Task: Look for Airbnb properties in Yishui, China from 5th December, 2023 to 11th December, 2023 for 2 adults.2 bedrooms having 2 beds and 1 bathroom. Property type can be flat. Amenities needed are: washing machine. Booking option can be shelf check-in. Look for 3 properties as per requirement.
Action: Mouse moved to (489, 77)
Screenshot: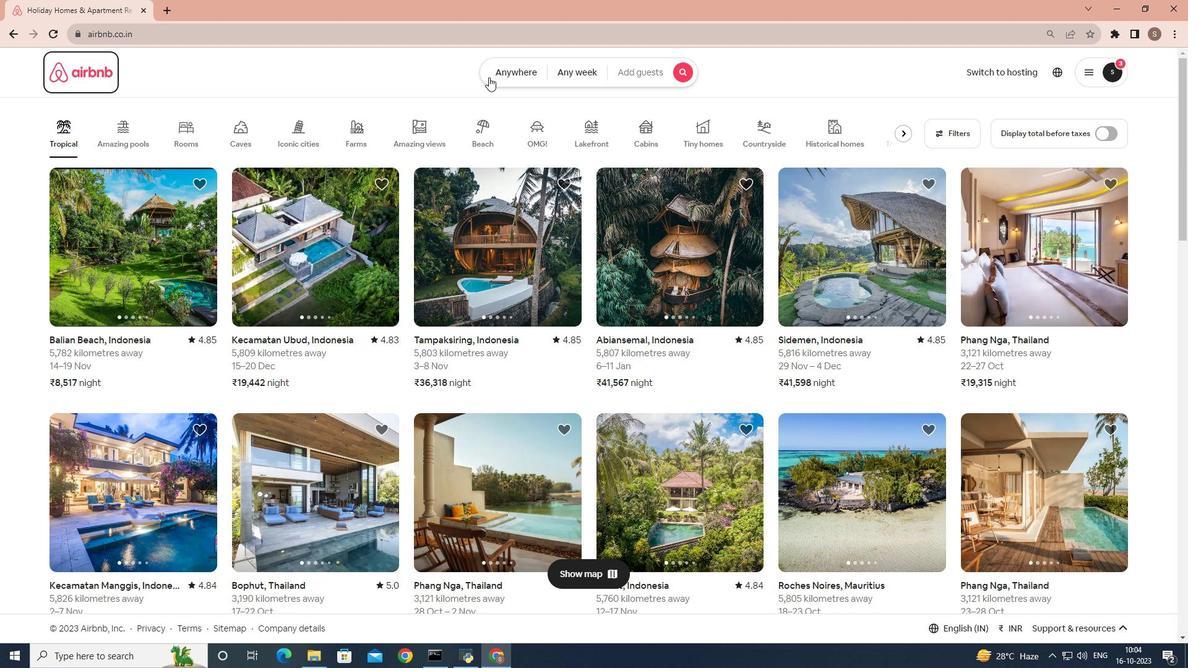 
Action: Mouse pressed left at (489, 77)
Screenshot: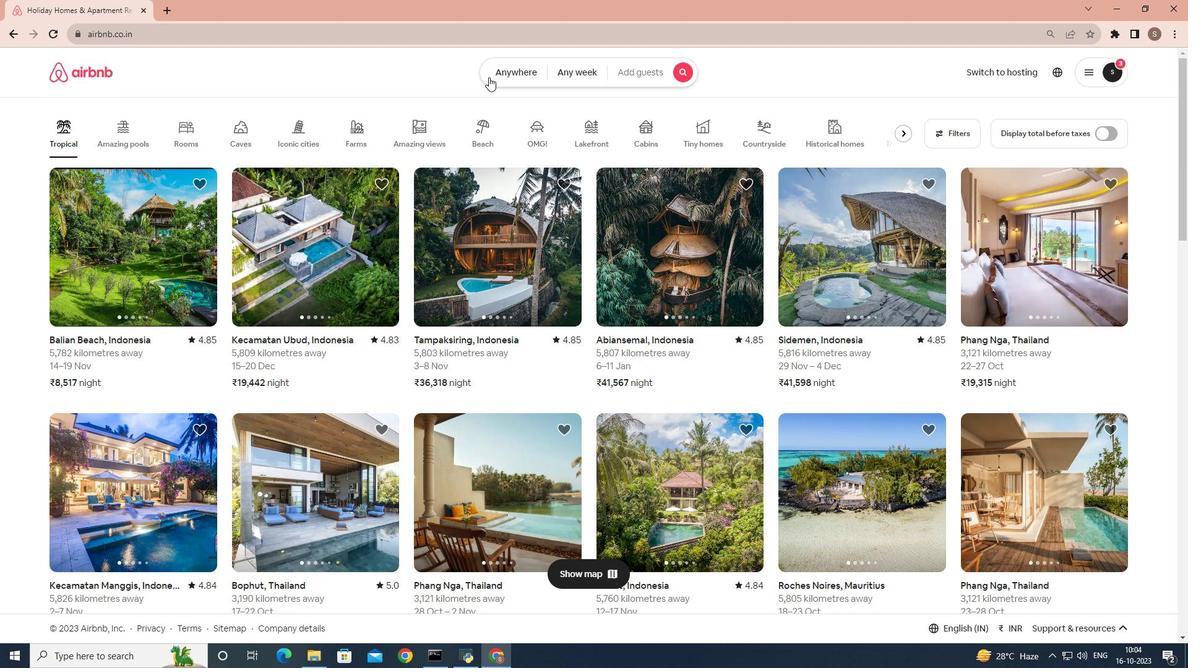 
Action: Mouse moved to (449, 115)
Screenshot: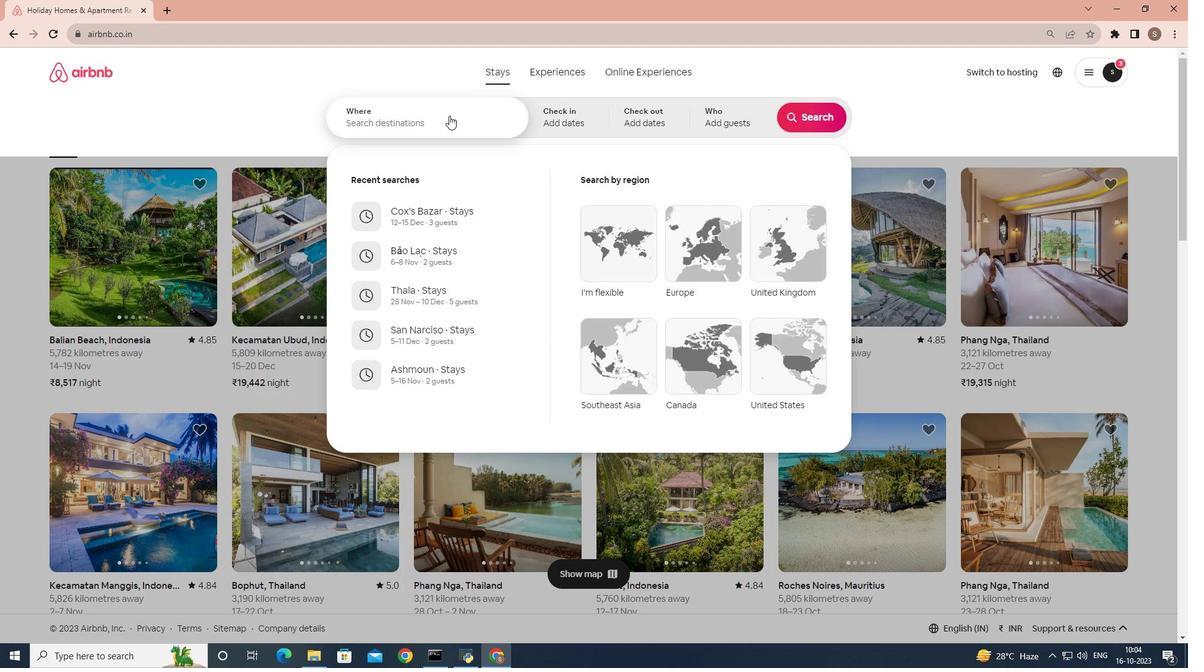 
Action: Mouse pressed left at (449, 115)
Screenshot: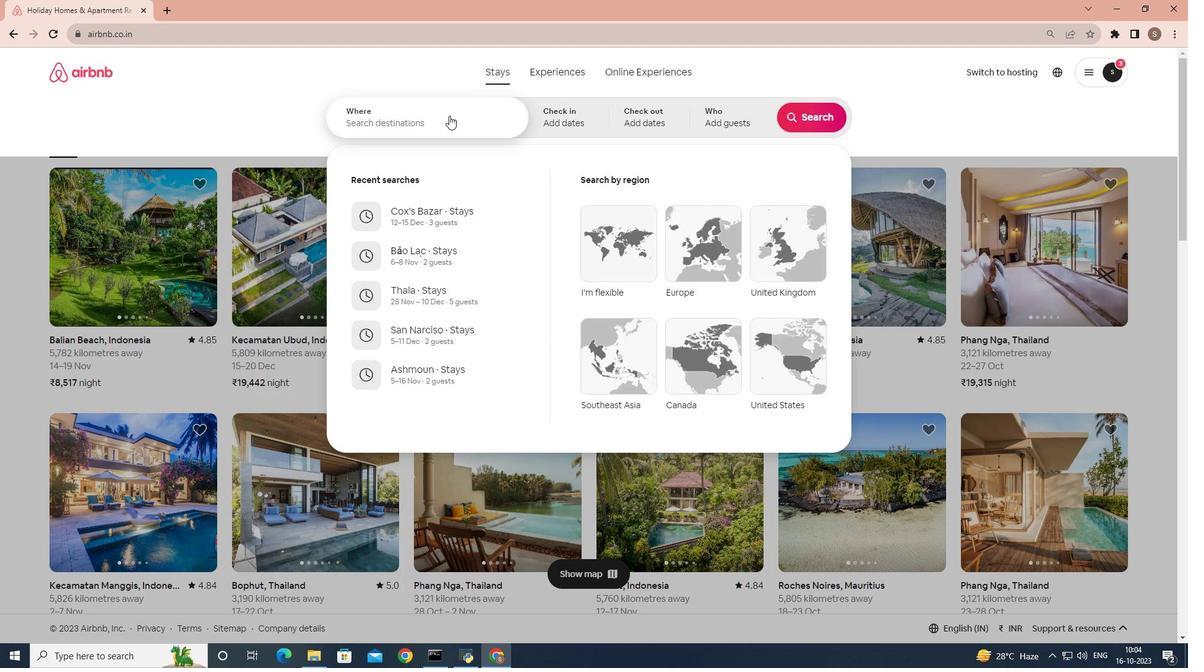 
Action: Mouse moved to (449, 115)
Screenshot: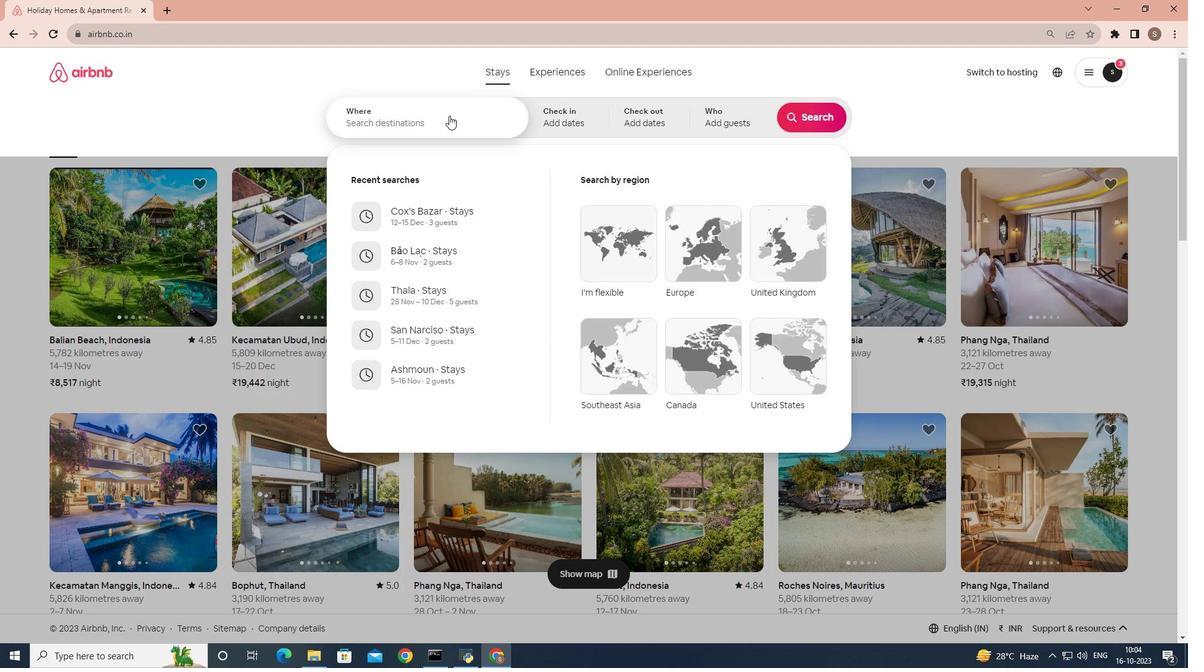 
Action: Key pressed <Key.shift>Yishui,<Key.space><Key.shift>China
Screenshot: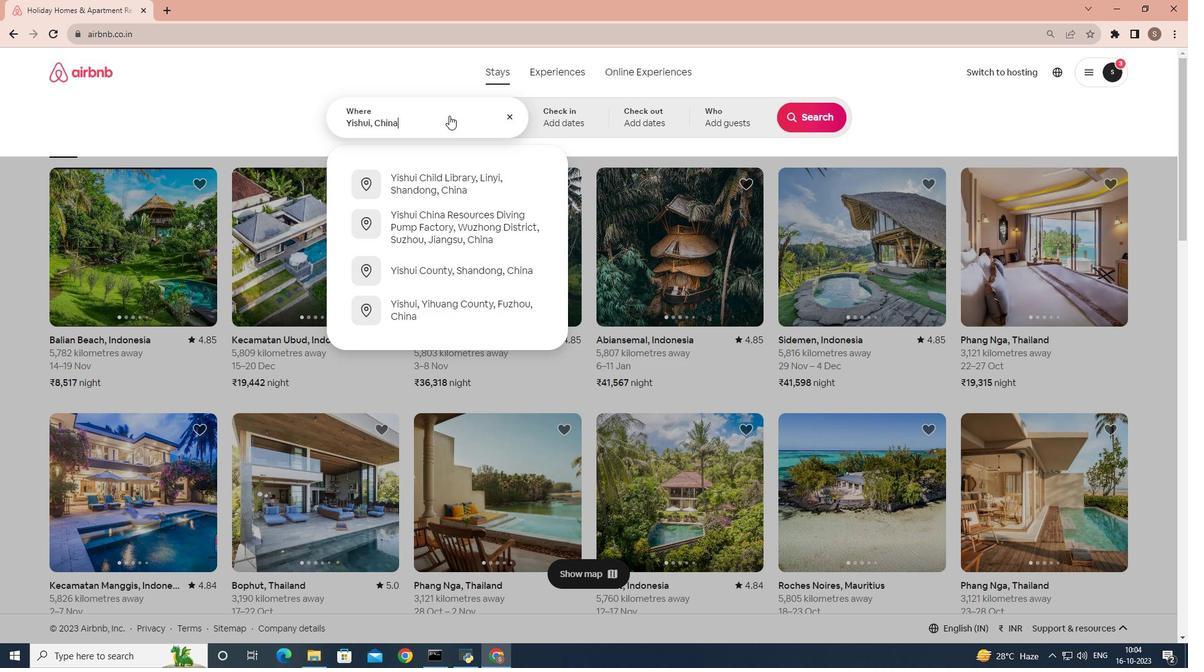 
Action: Mouse moved to (575, 126)
Screenshot: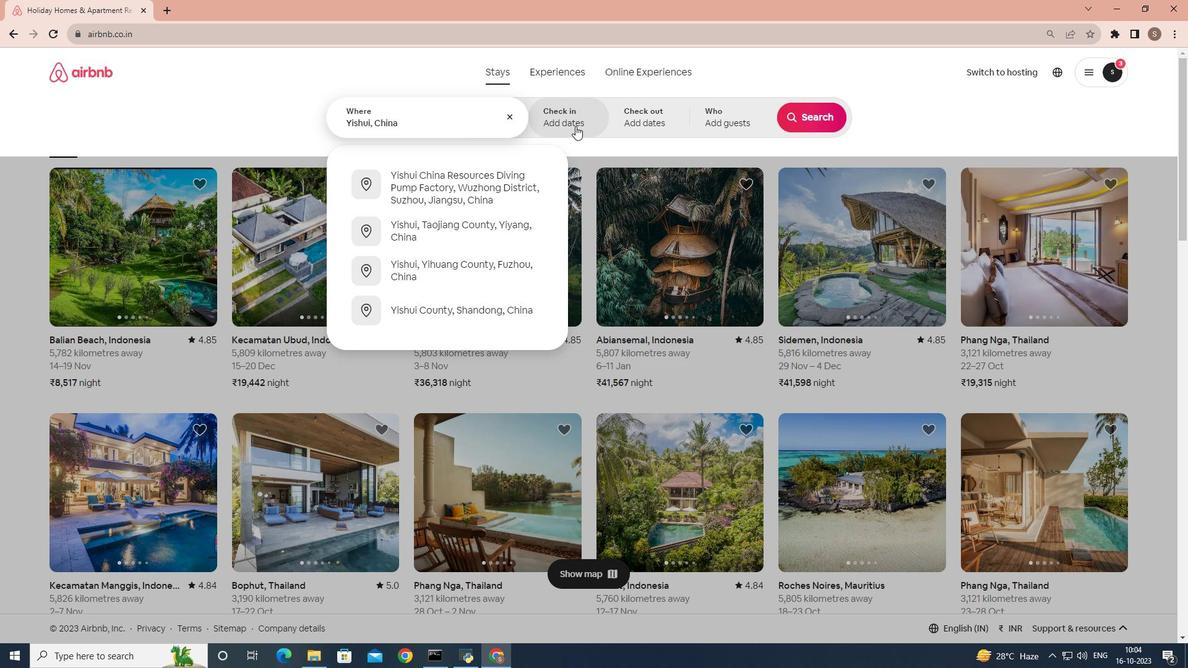 
Action: Mouse pressed left at (575, 126)
Screenshot: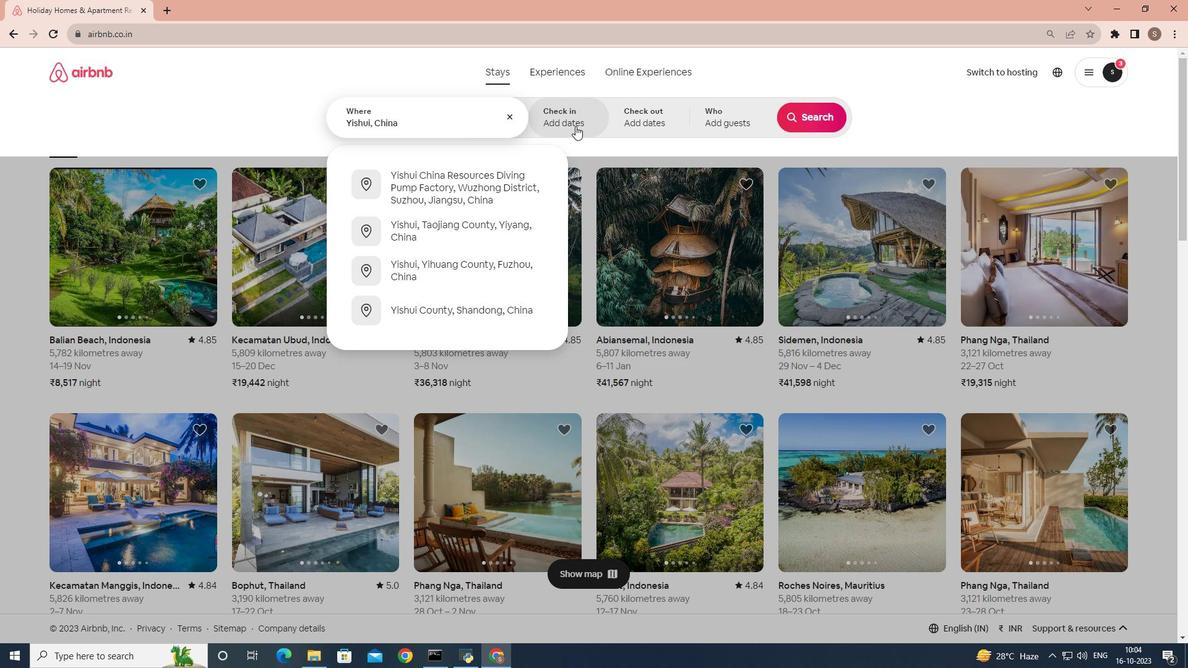 
Action: Mouse moved to (816, 214)
Screenshot: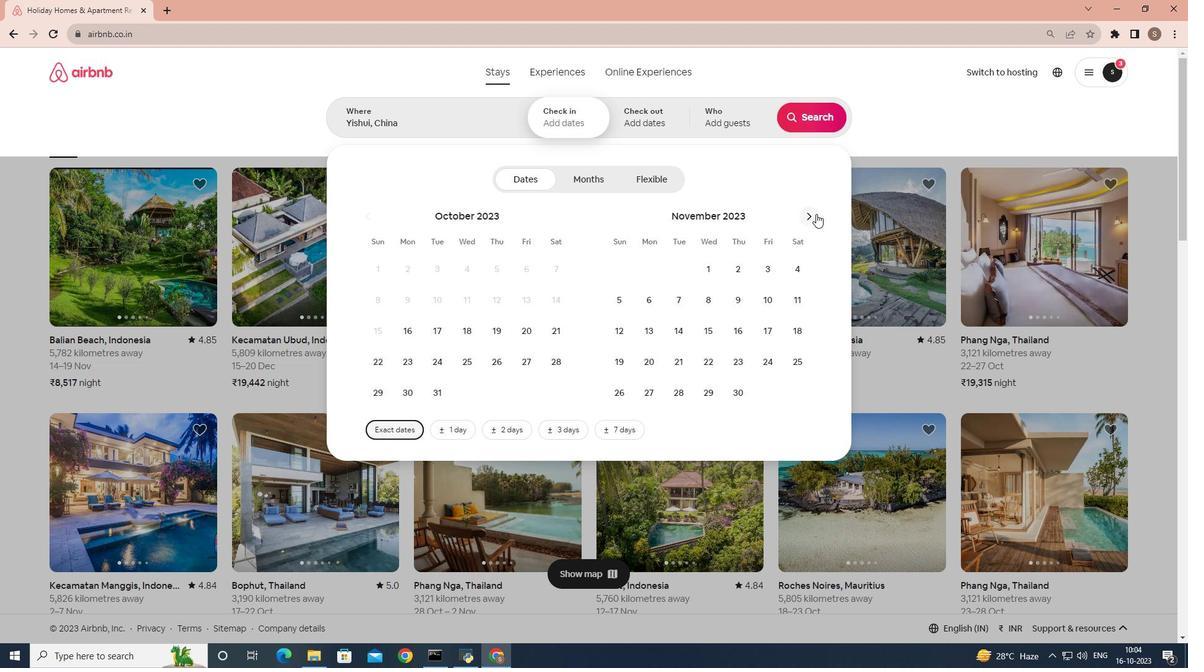 
Action: Mouse pressed left at (816, 214)
Screenshot: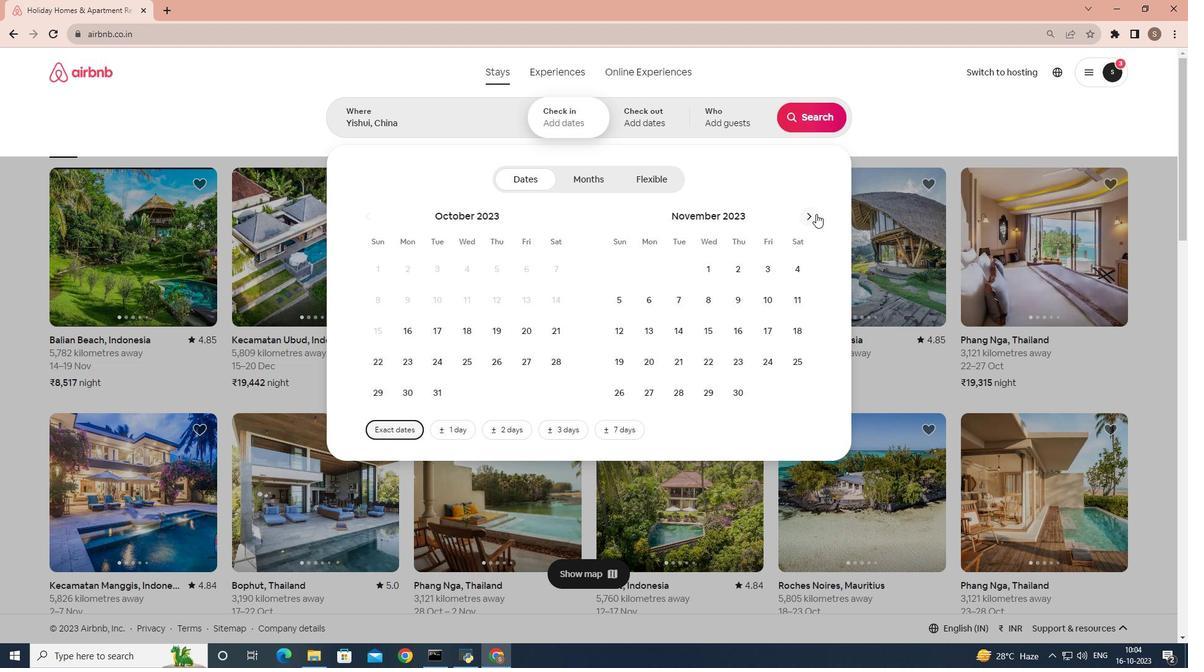 
Action: Mouse moved to (690, 297)
Screenshot: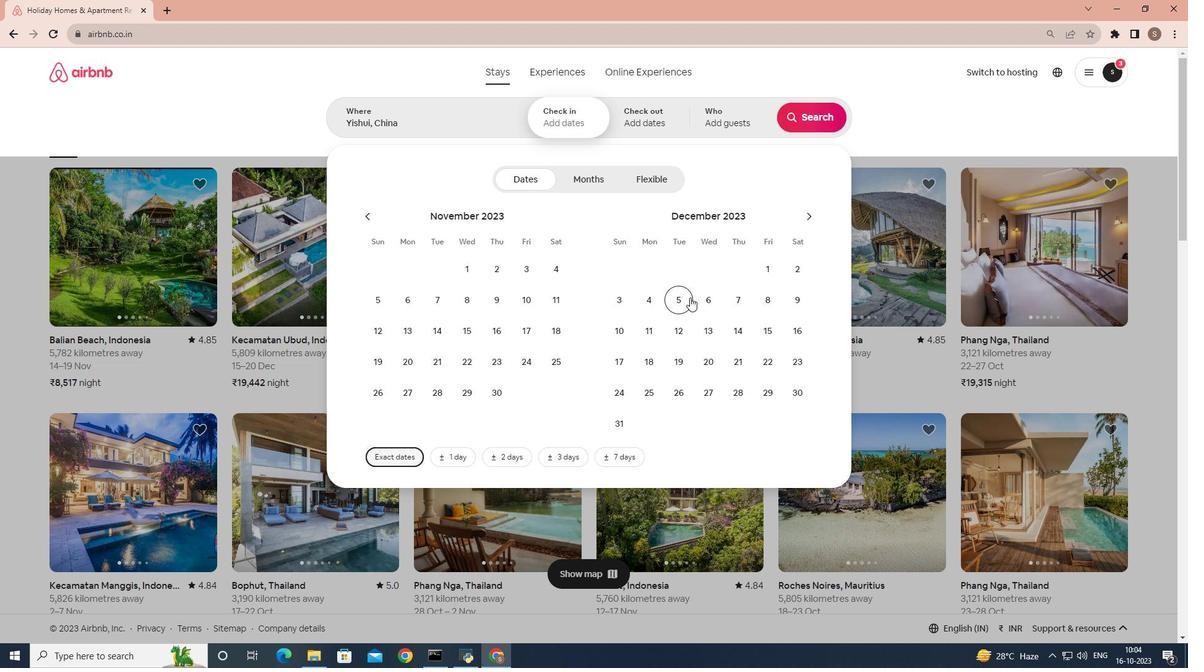 
Action: Mouse pressed left at (690, 297)
Screenshot: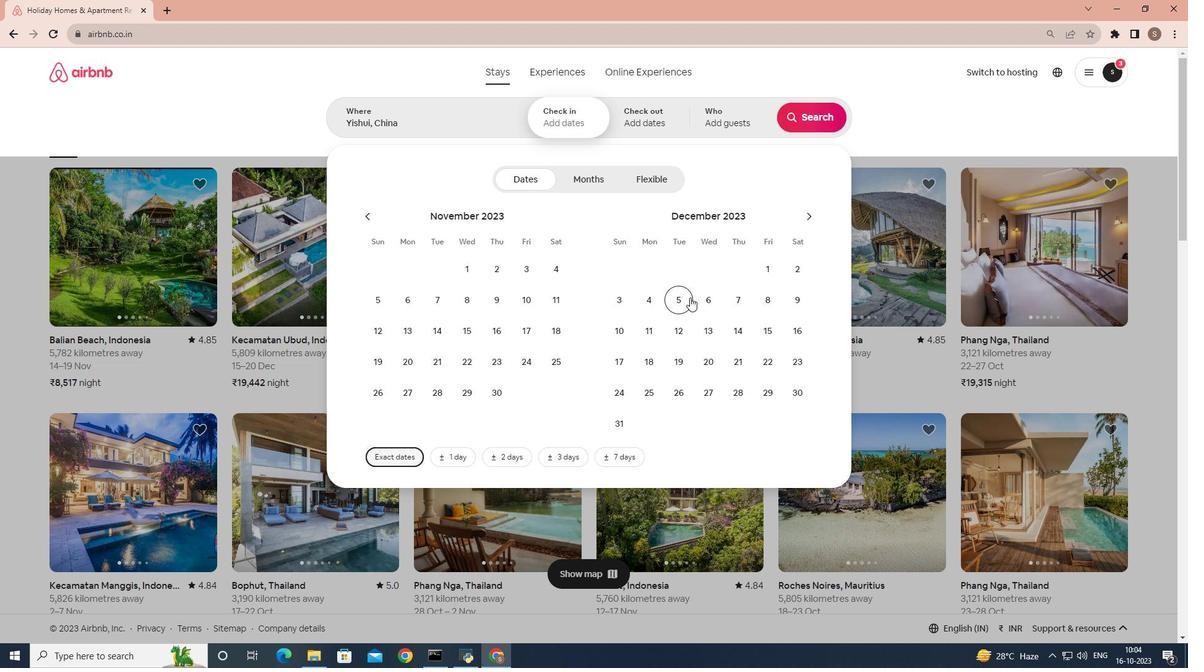 
Action: Mouse moved to (648, 333)
Screenshot: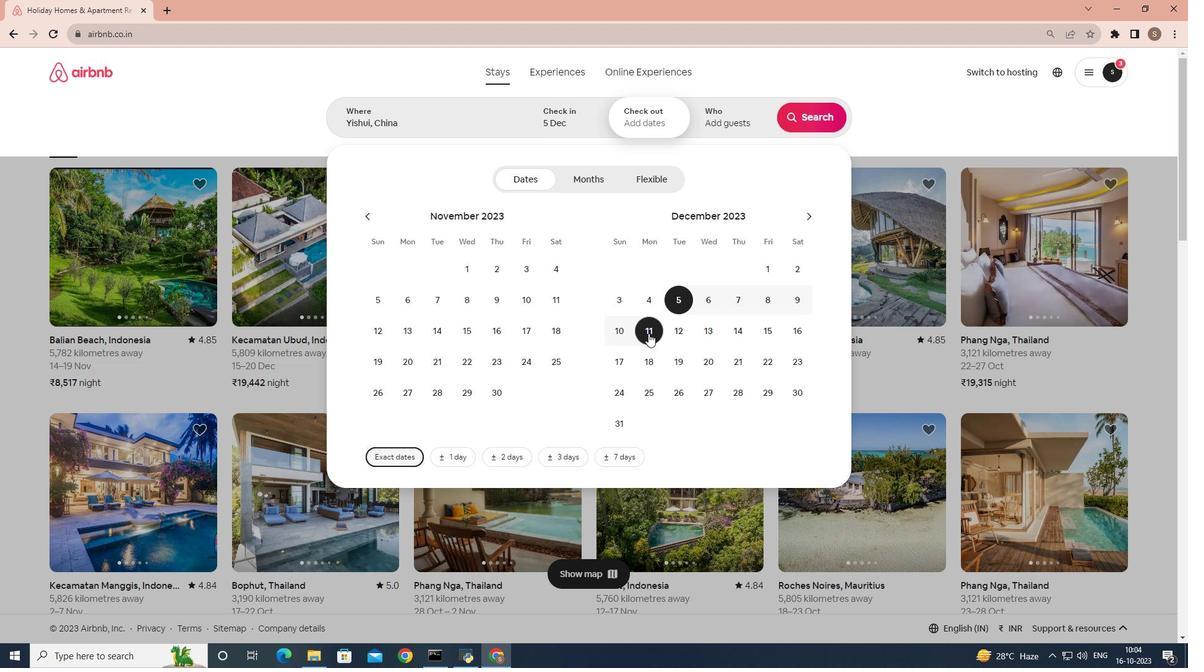 
Action: Mouse pressed left at (648, 333)
Screenshot: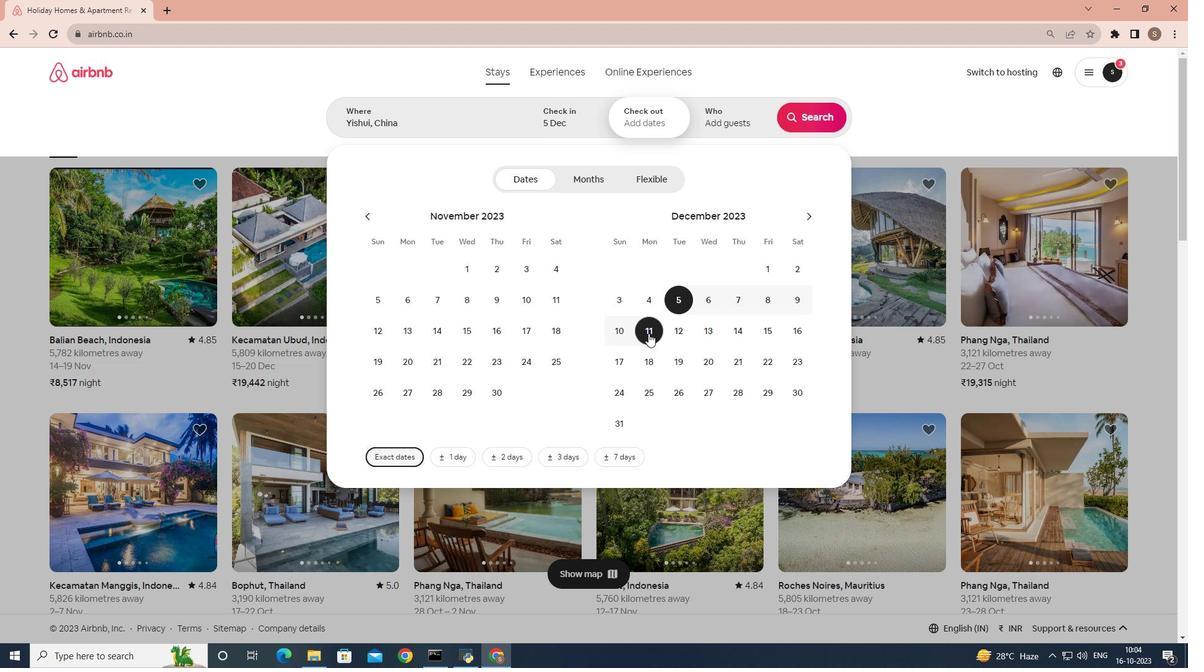 
Action: Mouse moved to (726, 105)
Screenshot: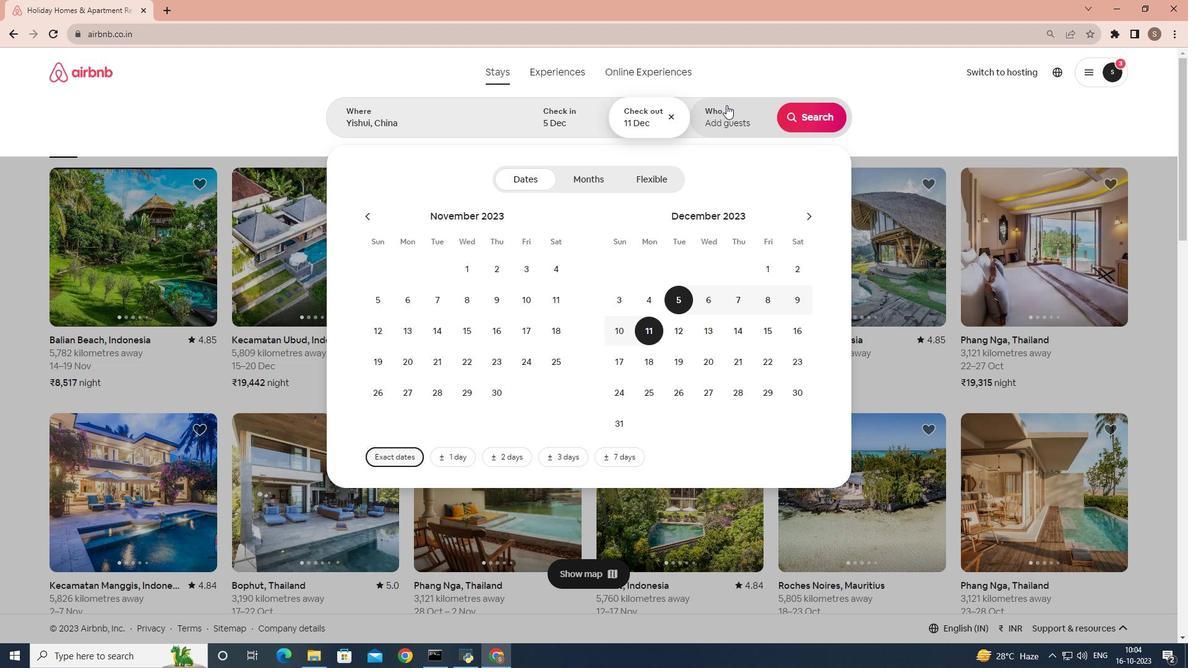 
Action: Mouse pressed left at (726, 105)
Screenshot: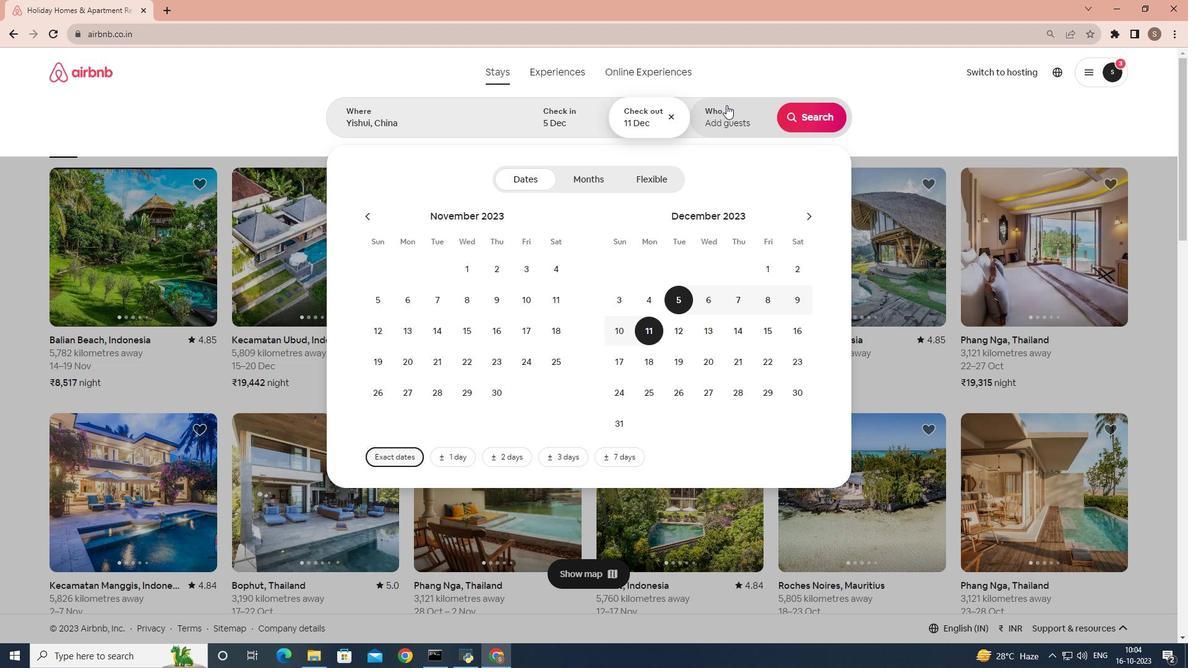 
Action: Mouse moved to (812, 183)
Screenshot: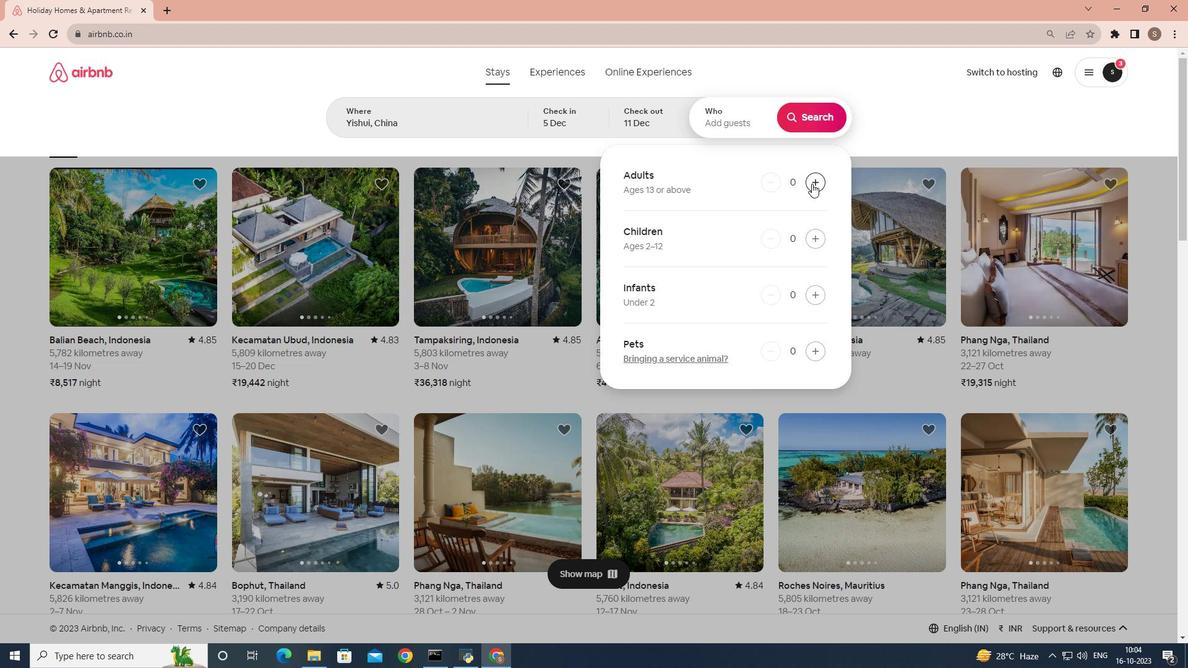 
Action: Mouse pressed left at (812, 183)
Screenshot: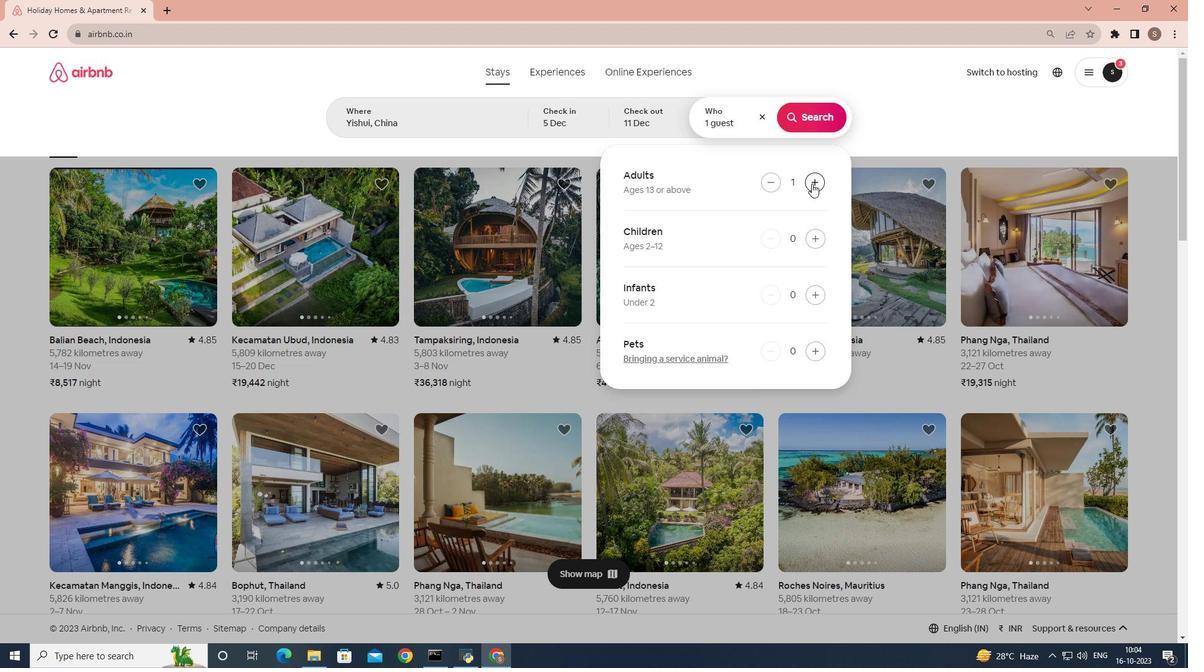 
Action: Mouse pressed left at (812, 183)
Screenshot: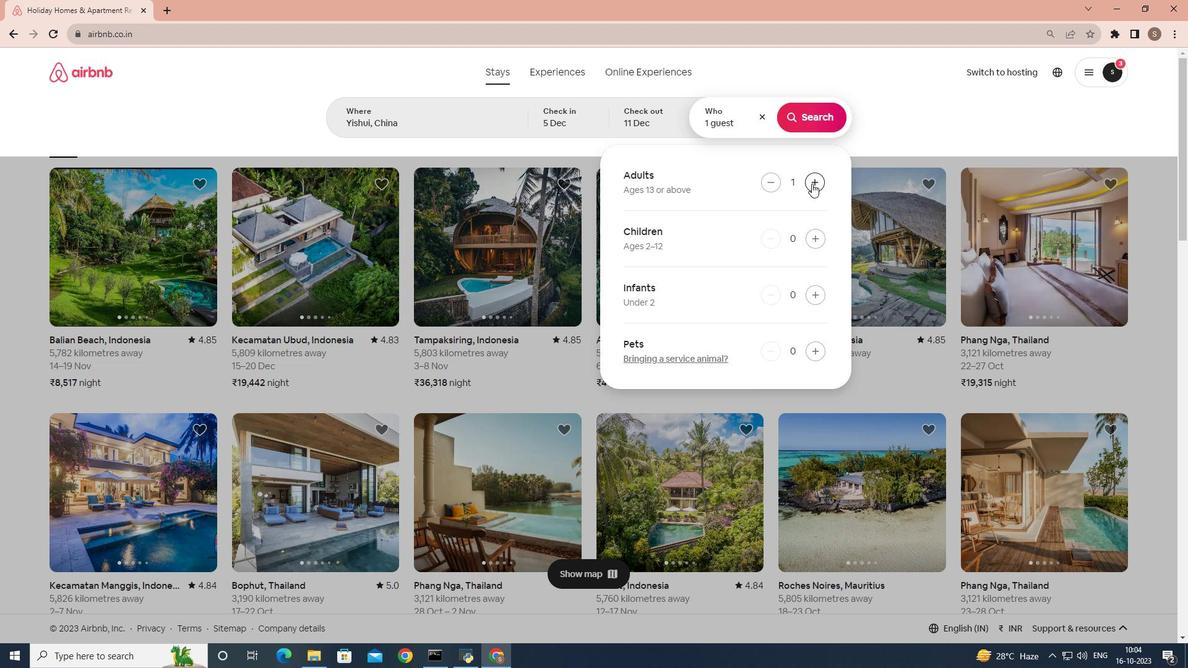 
Action: Mouse moved to (819, 120)
Screenshot: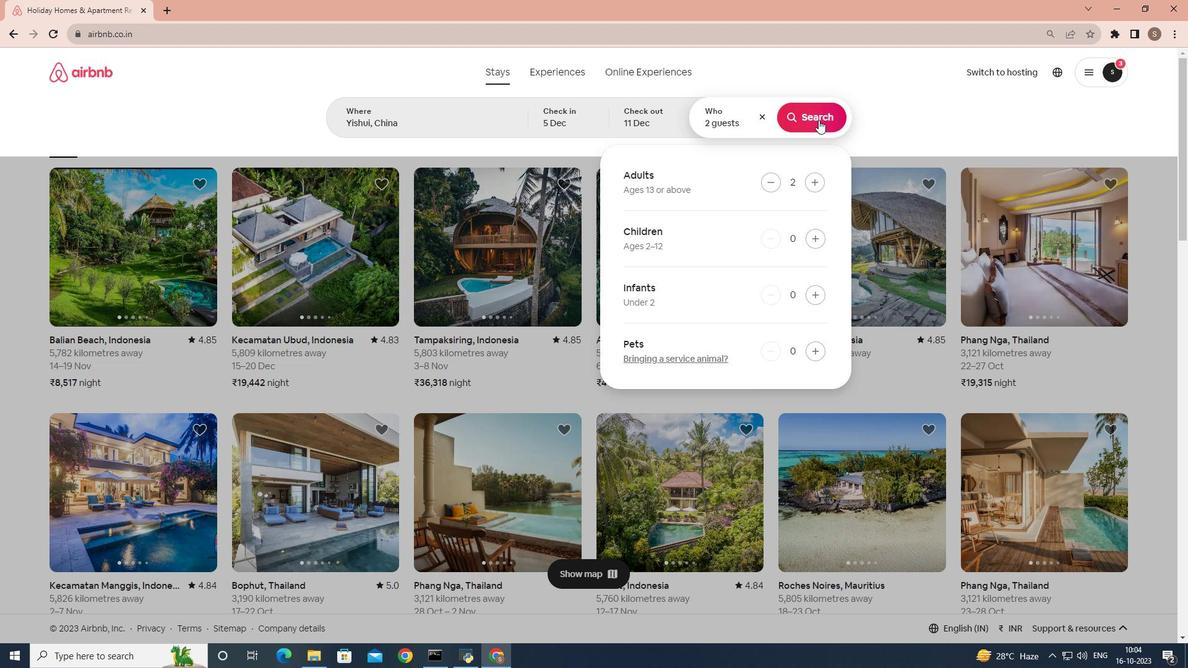 
Action: Mouse pressed left at (819, 120)
Screenshot: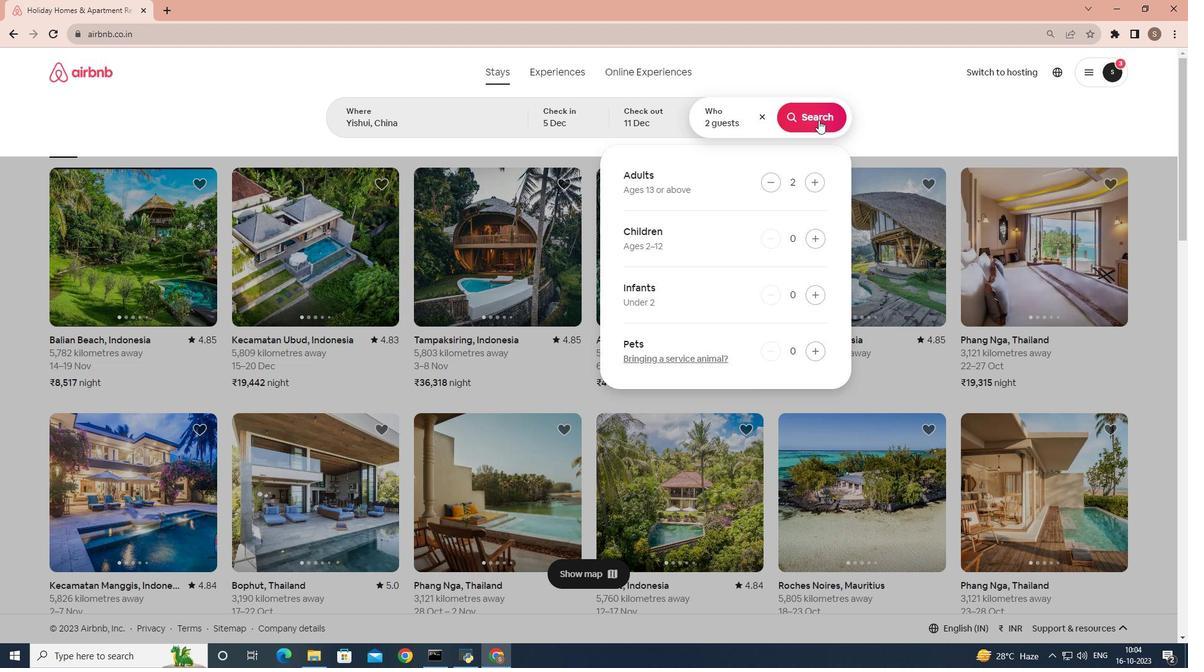 
Action: Mouse moved to (986, 121)
Screenshot: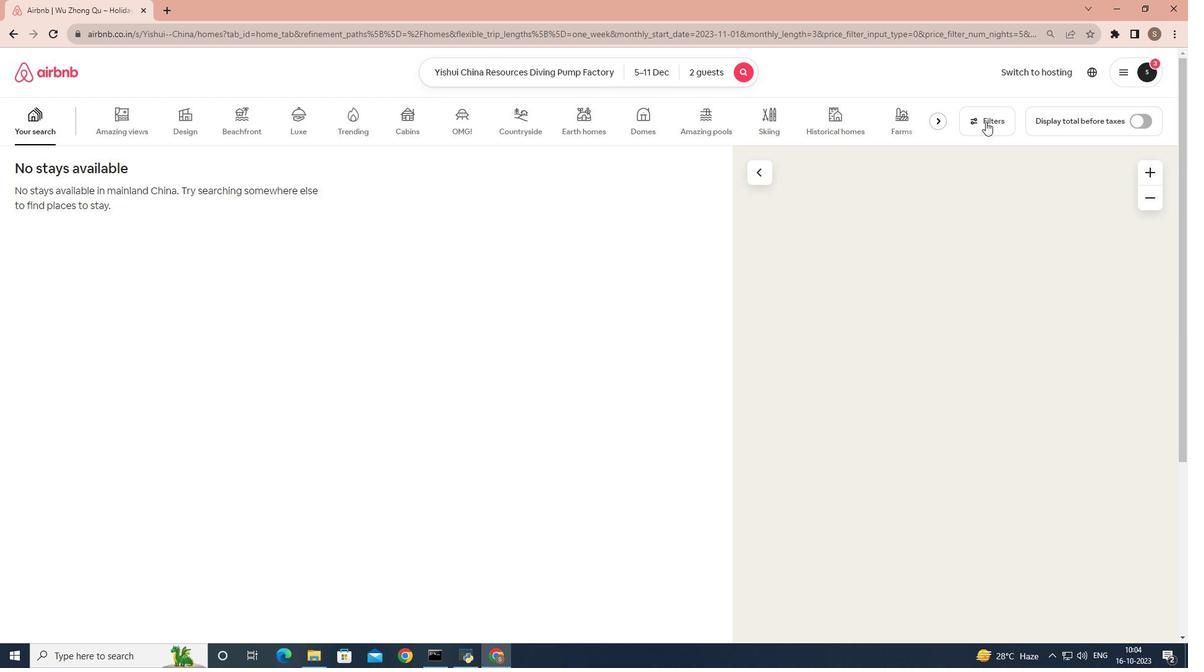
Action: Mouse pressed left at (986, 121)
Screenshot: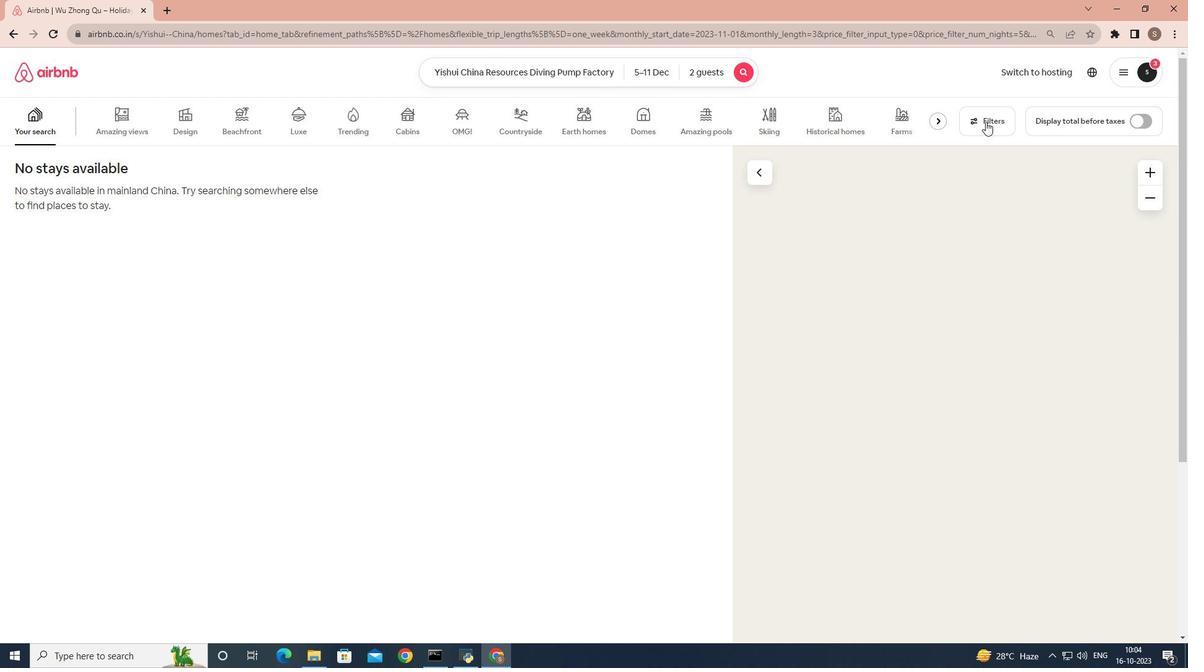 
Action: Mouse moved to (631, 336)
Screenshot: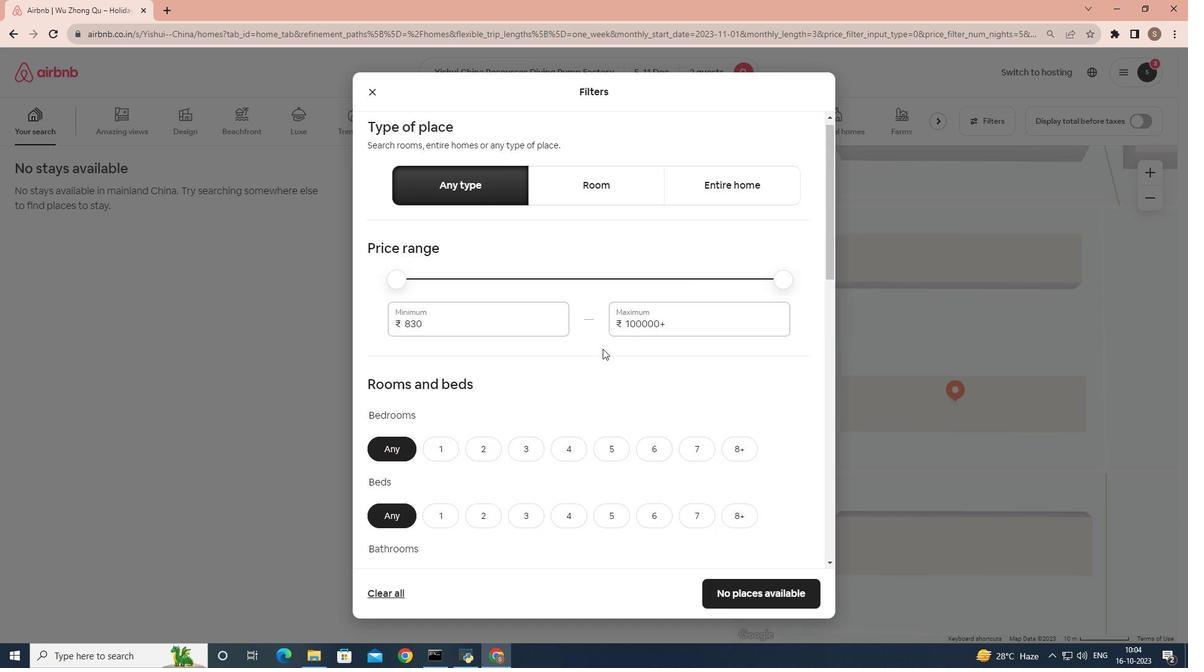 
Action: Mouse scrolled (631, 336) with delta (0, 0)
Screenshot: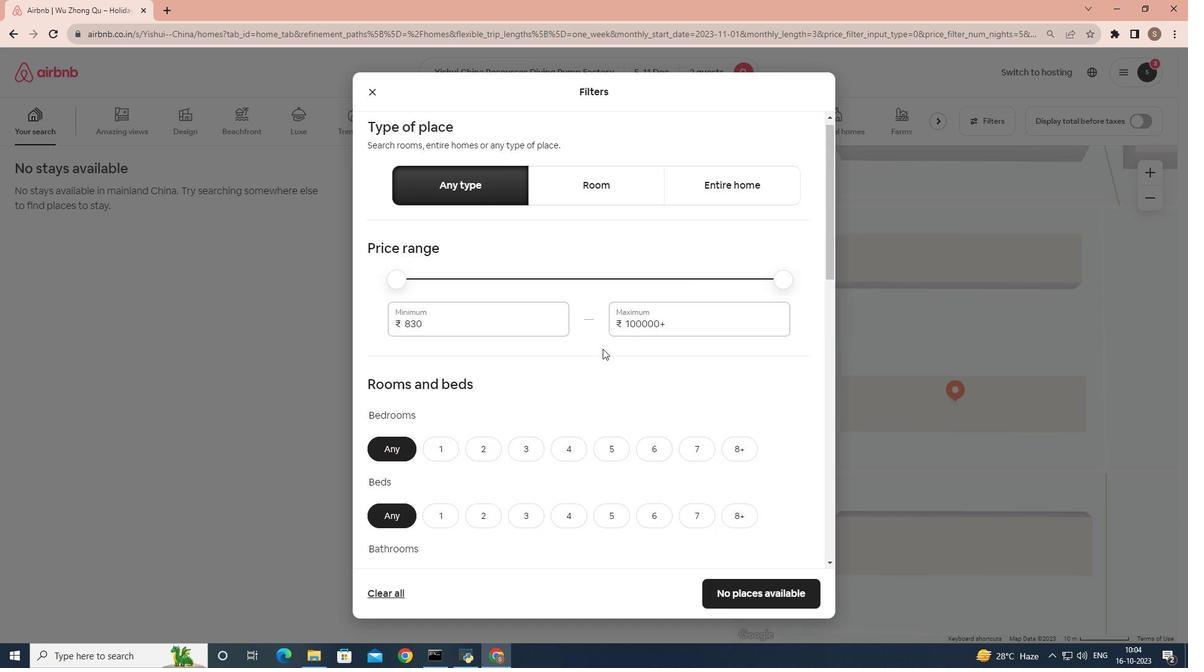 
Action: Mouse moved to (603, 349)
Screenshot: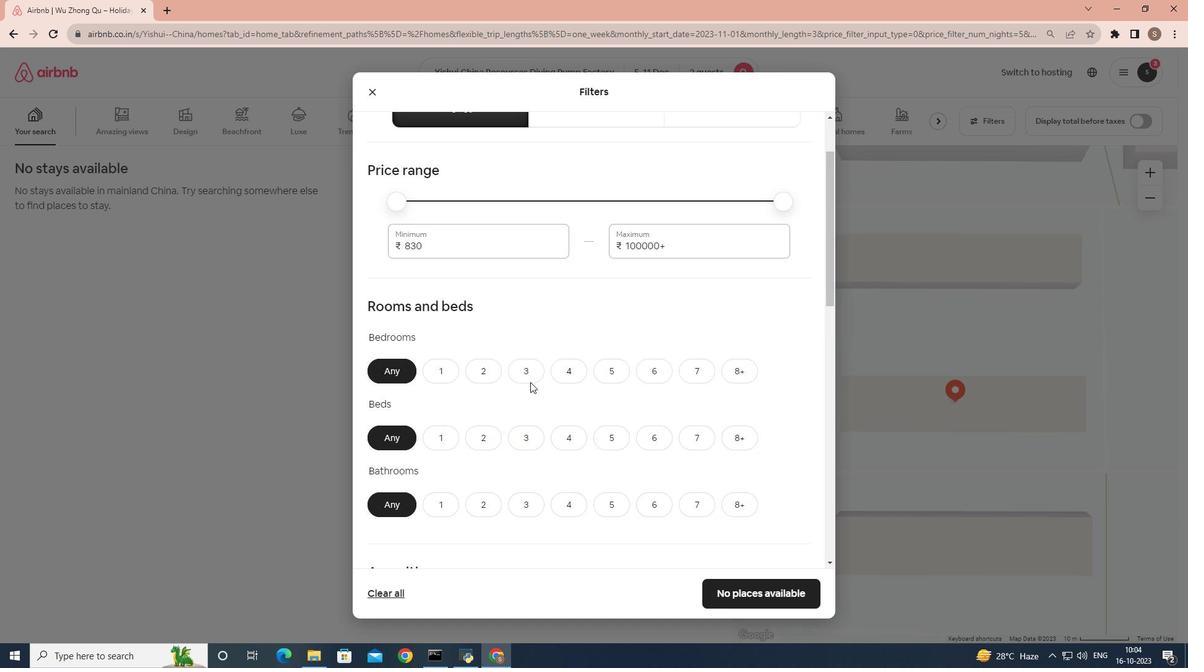 
Action: Mouse scrolled (603, 348) with delta (0, 0)
Screenshot: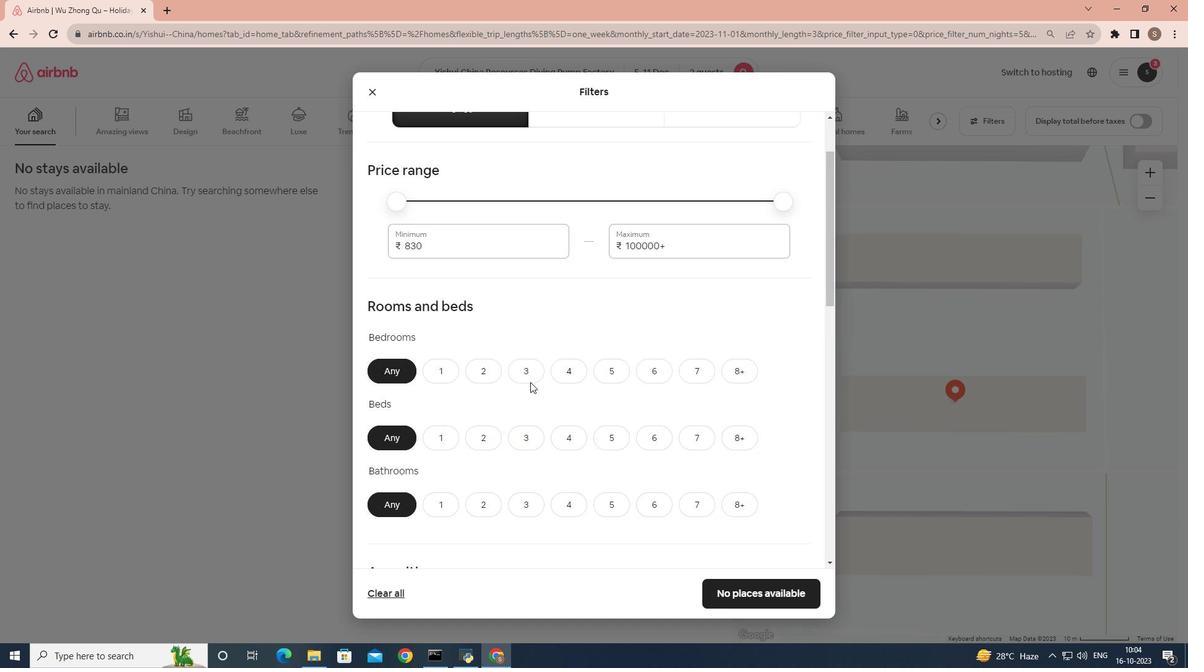 
Action: Mouse moved to (481, 338)
Screenshot: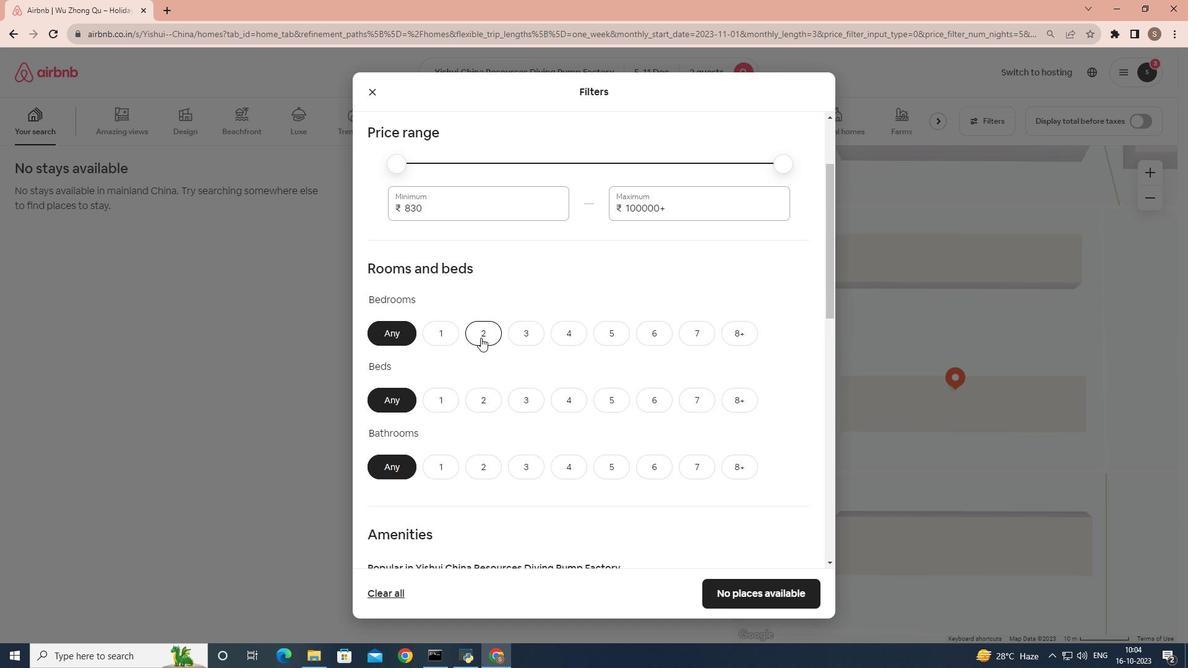 
Action: Mouse pressed left at (481, 338)
Screenshot: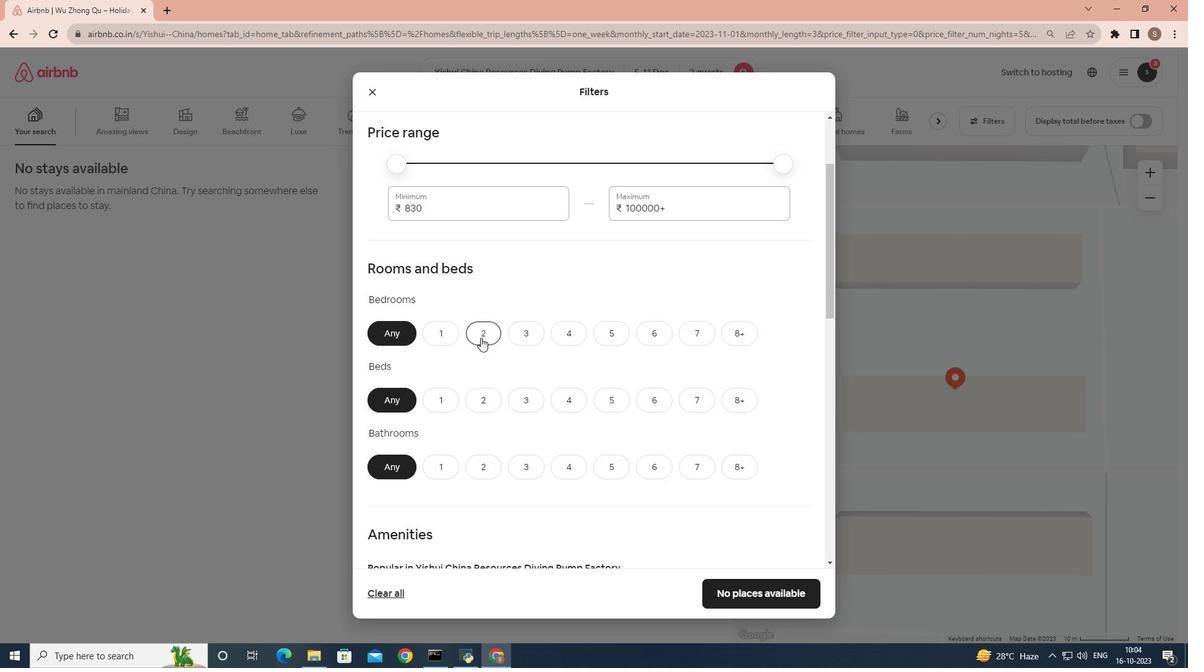 
Action: Mouse scrolled (481, 337) with delta (0, 0)
Screenshot: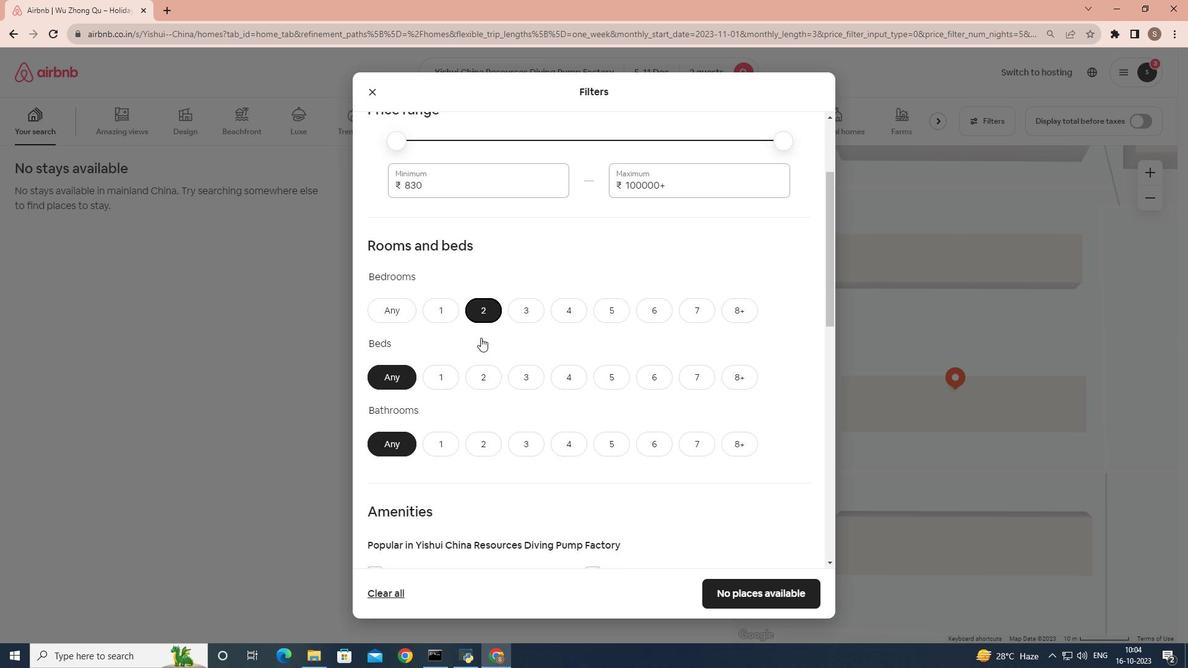 
Action: Mouse moved to (495, 340)
Screenshot: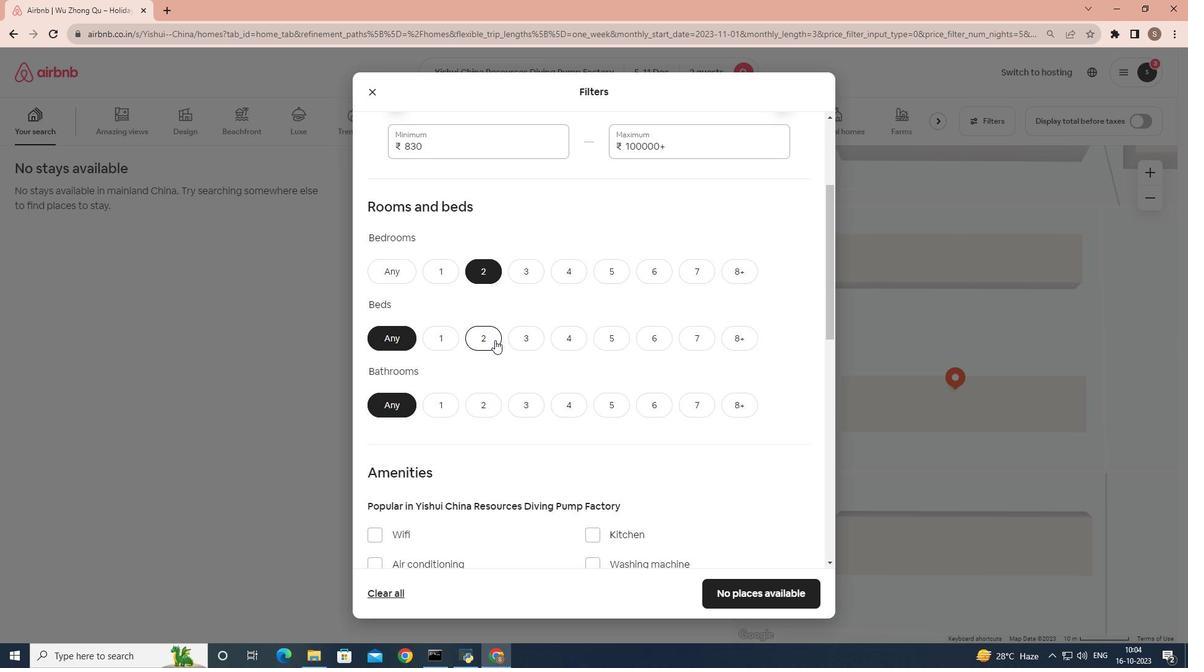 
Action: Mouse pressed left at (495, 340)
Screenshot: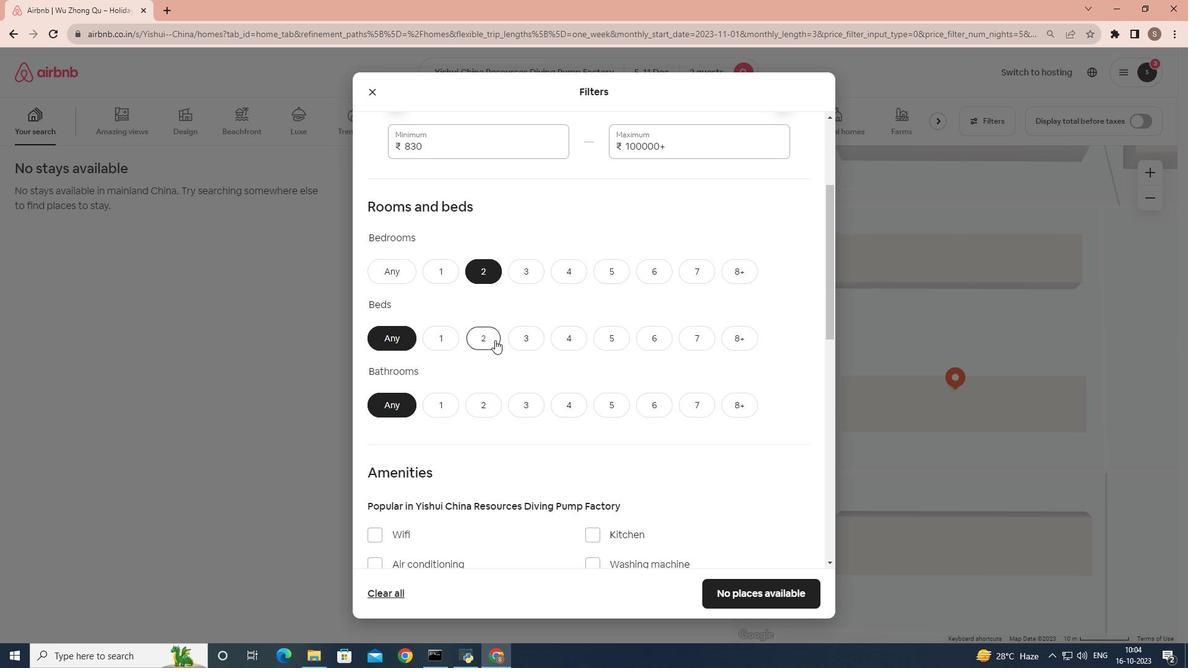 
Action: Mouse moved to (492, 348)
Screenshot: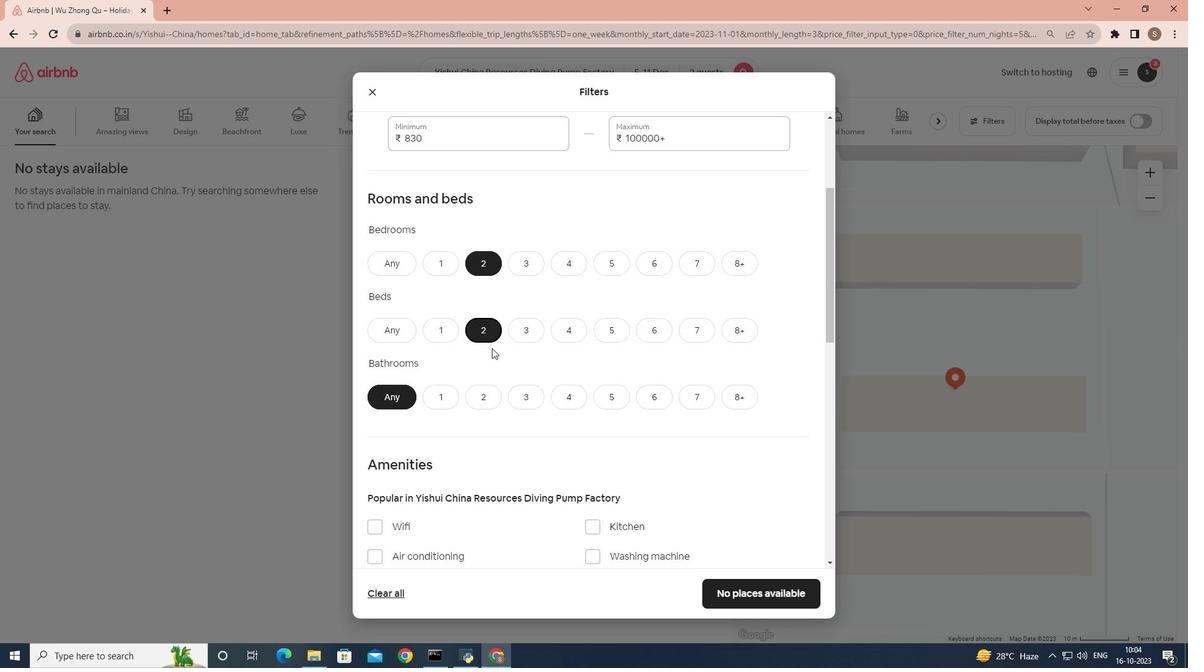 
Action: Mouse scrolled (492, 347) with delta (0, 0)
Screenshot: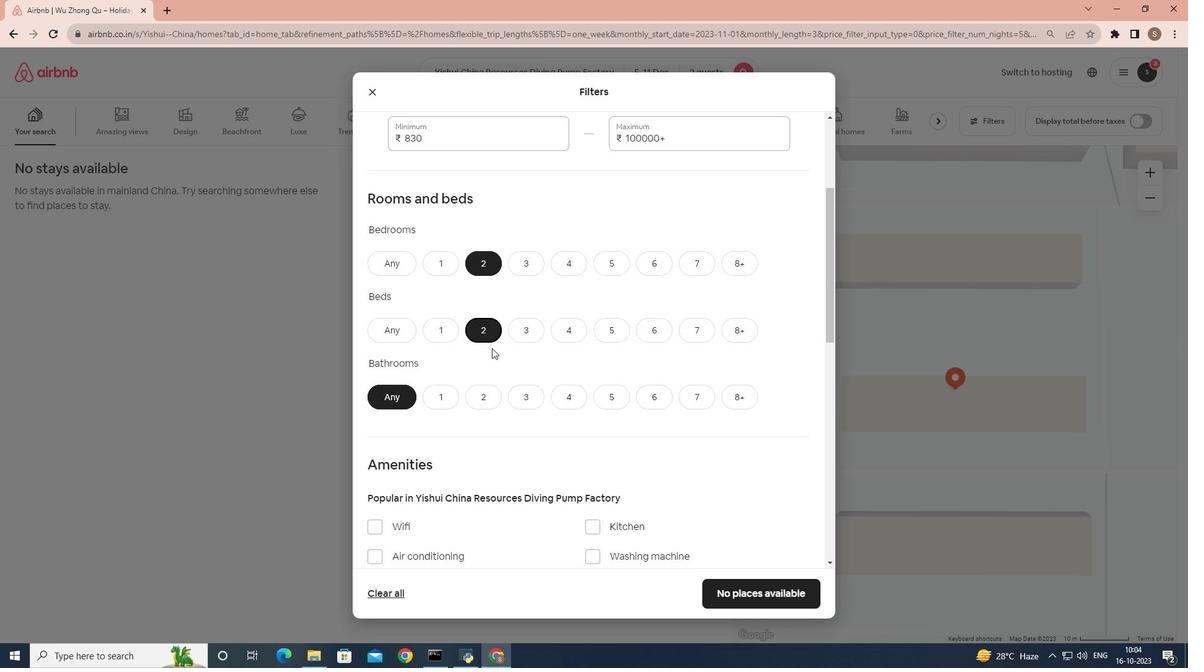 
Action: Mouse moved to (441, 344)
Screenshot: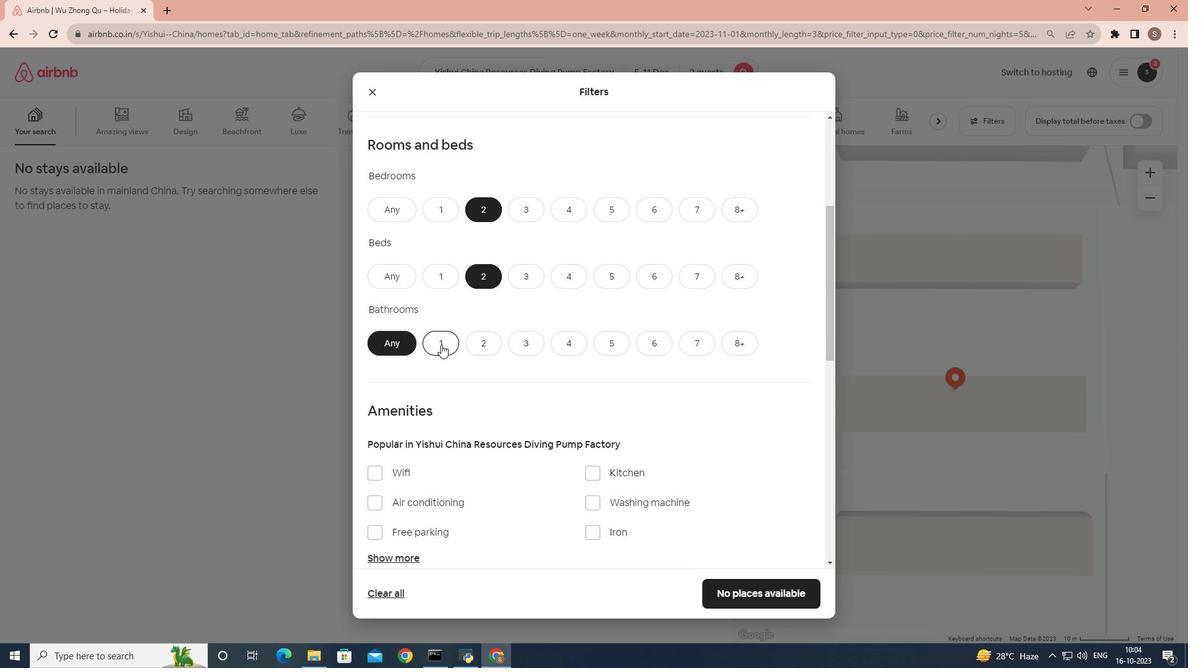 
Action: Mouse pressed left at (441, 344)
Screenshot: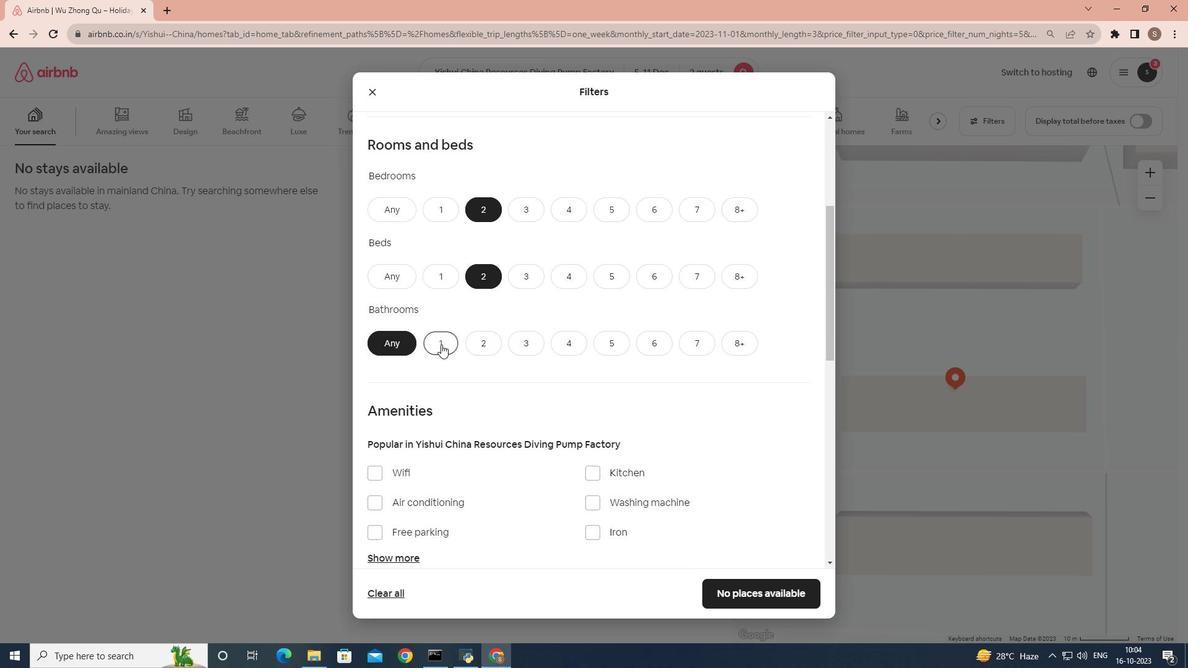 
Action: Mouse scrolled (441, 344) with delta (0, 0)
Screenshot: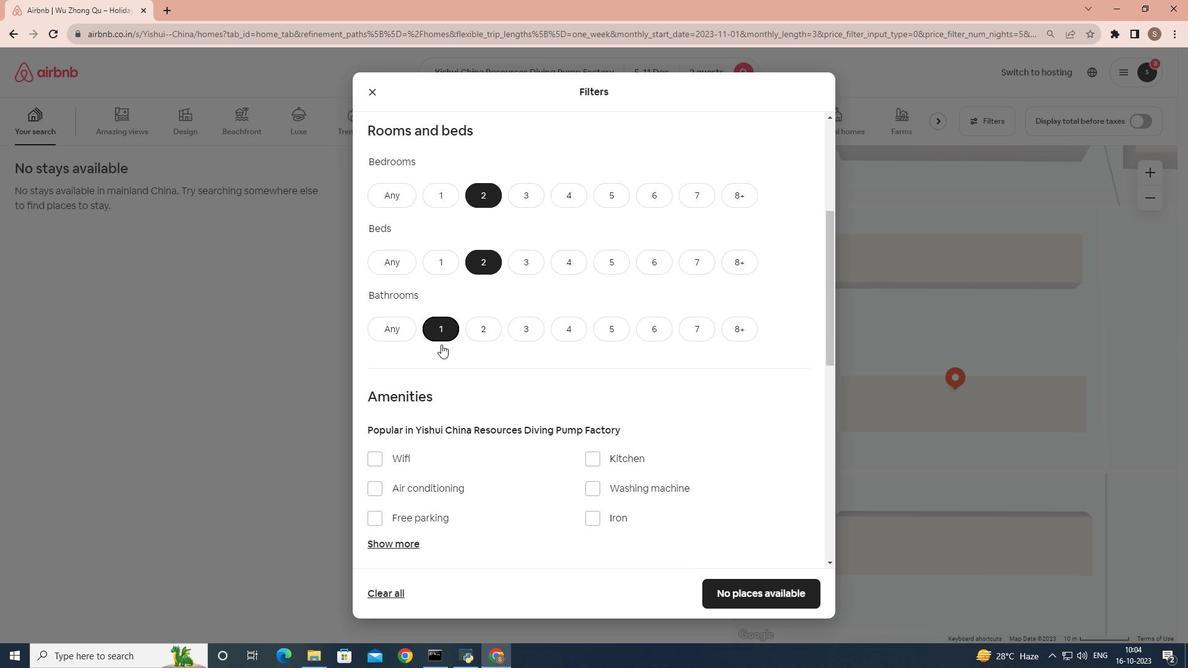 
Action: Mouse scrolled (441, 344) with delta (0, 0)
Screenshot: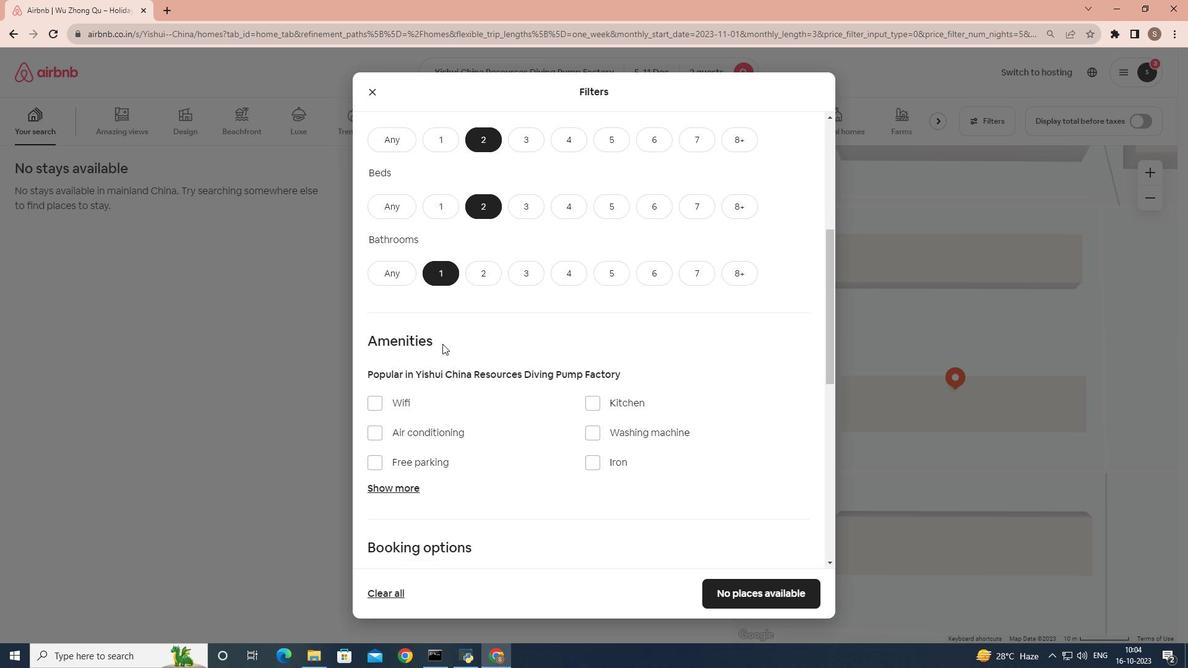 
Action: Mouse moved to (465, 370)
Screenshot: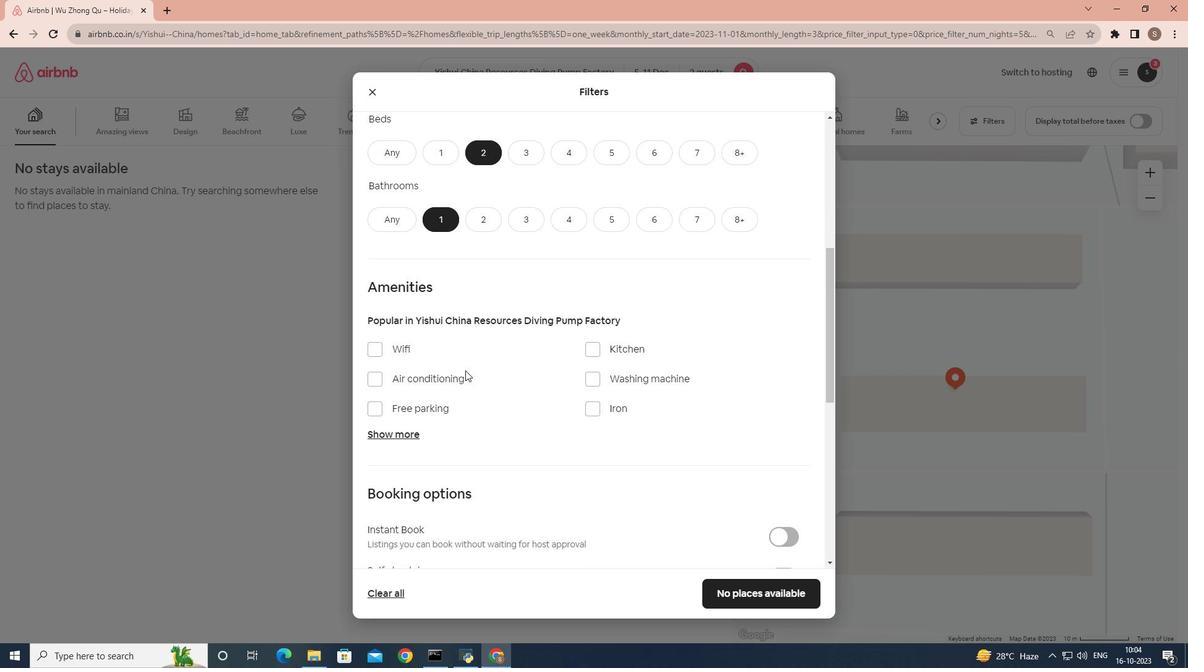 
Action: Mouse scrolled (465, 370) with delta (0, 0)
Screenshot: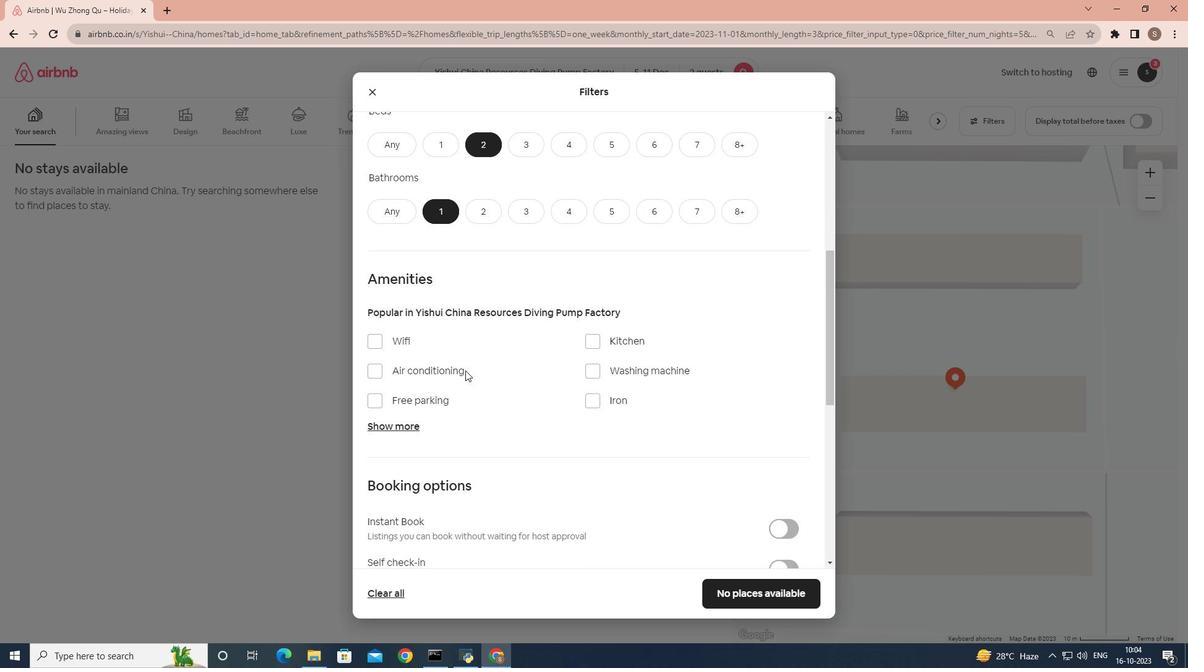 
Action: Mouse moved to (597, 318)
Screenshot: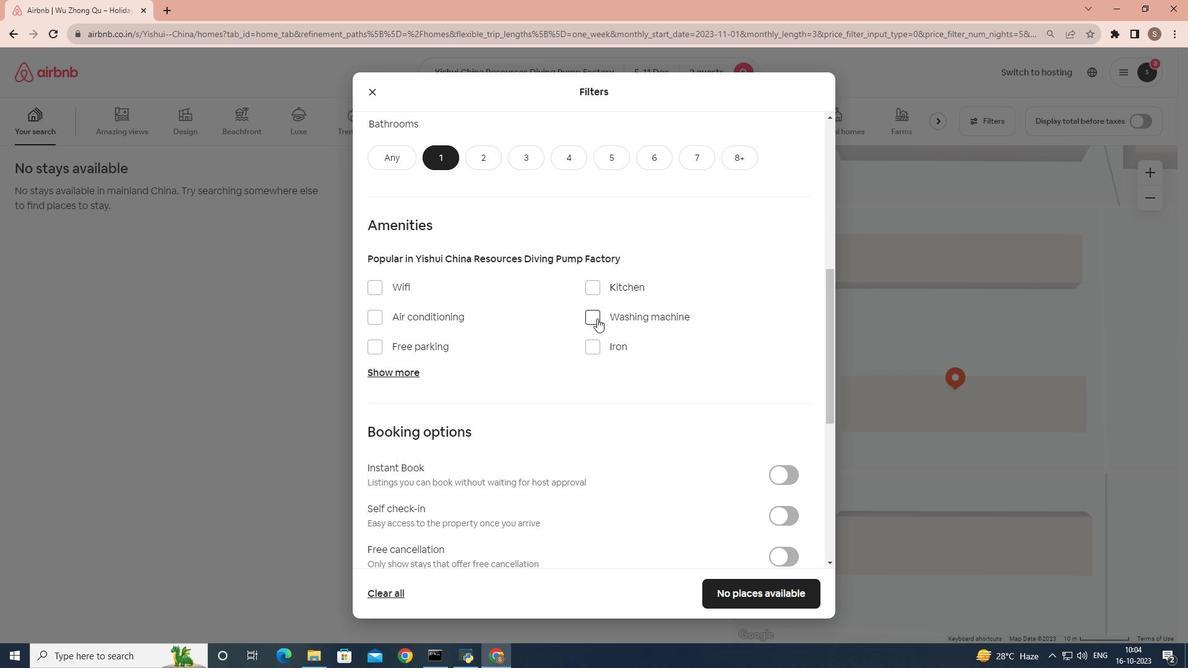 
Action: Mouse pressed left at (597, 318)
Screenshot: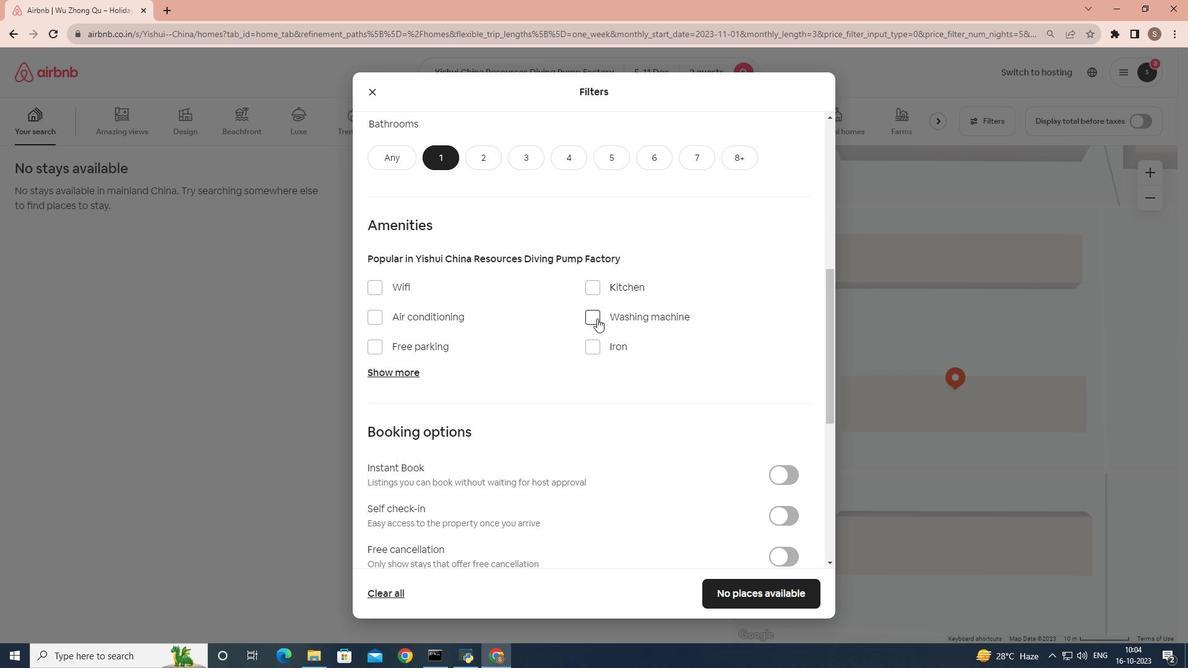 
Action: Mouse moved to (538, 310)
Screenshot: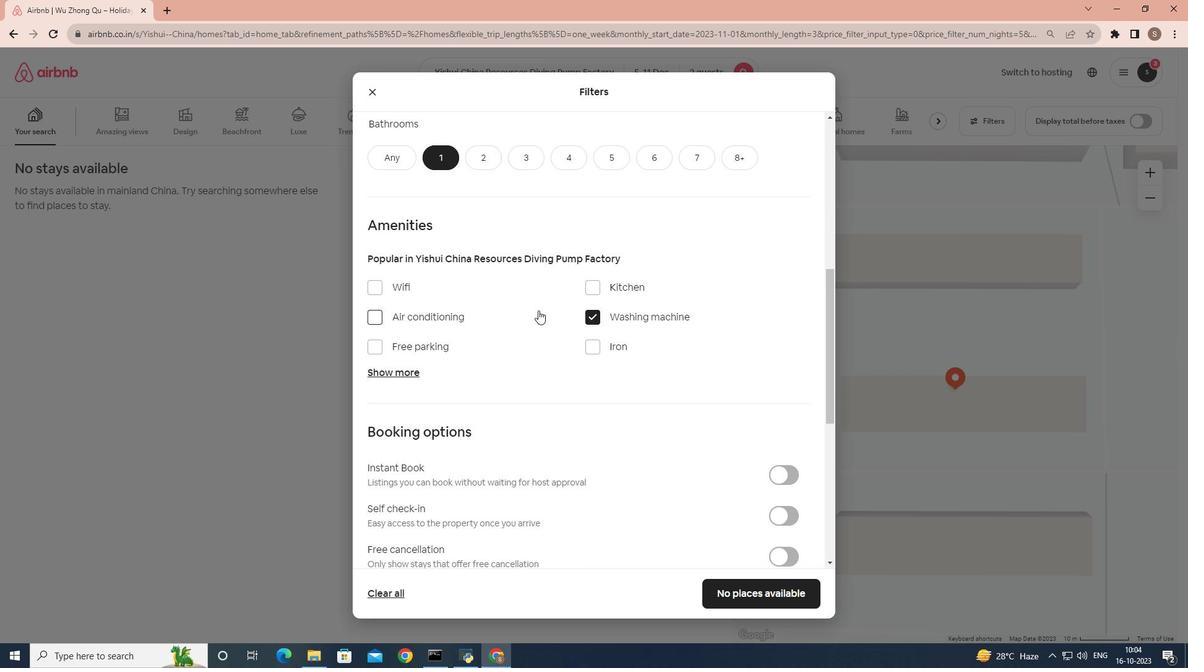 
Action: Mouse scrolled (538, 310) with delta (0, 0)
Screenshot: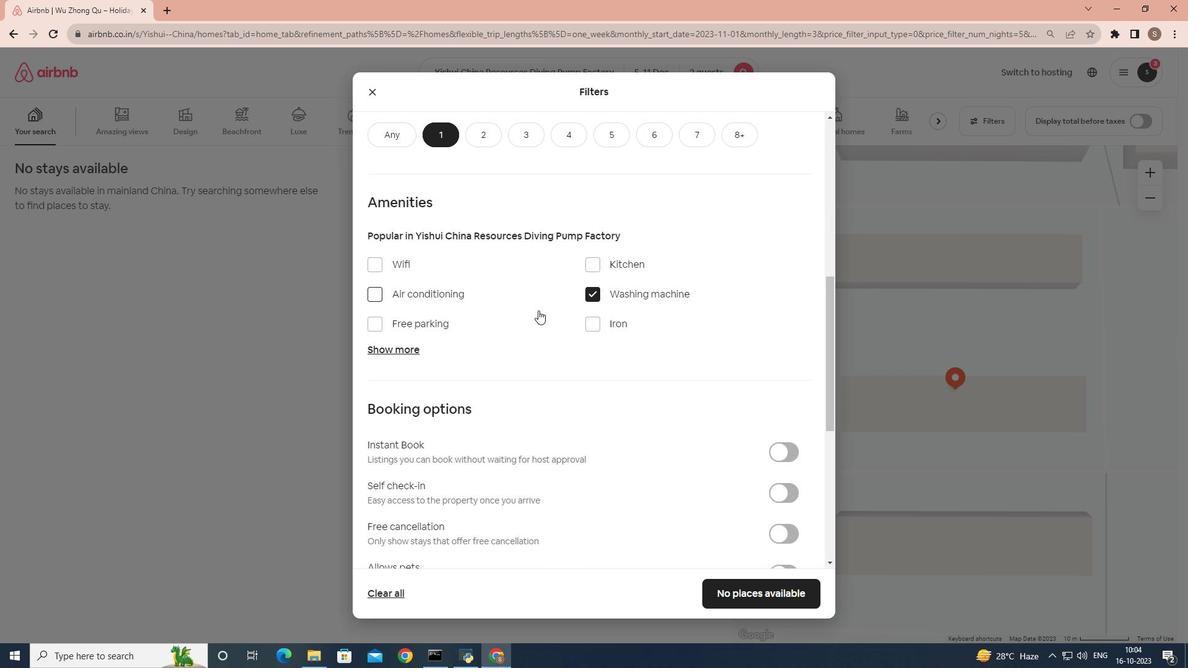 
Action: Mouse scrolled (538, 310) with delta (0, 0)
Screenshot: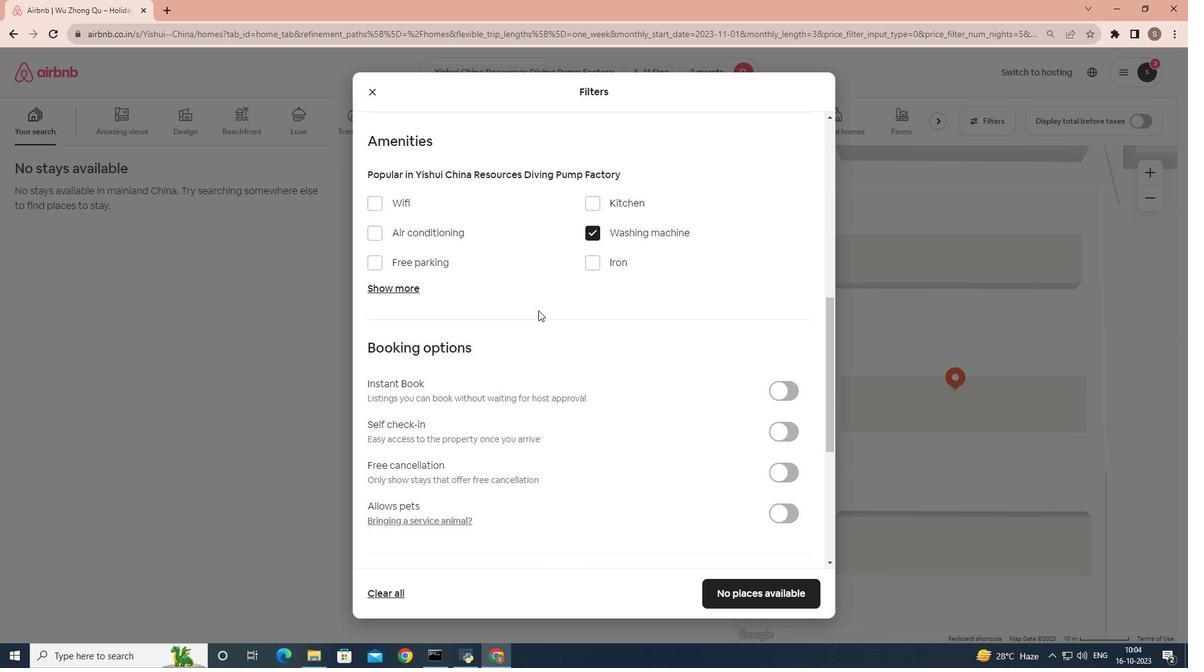 
Action: Mouse scrolled (538, 310) with delta (0, 0)
Screenshot: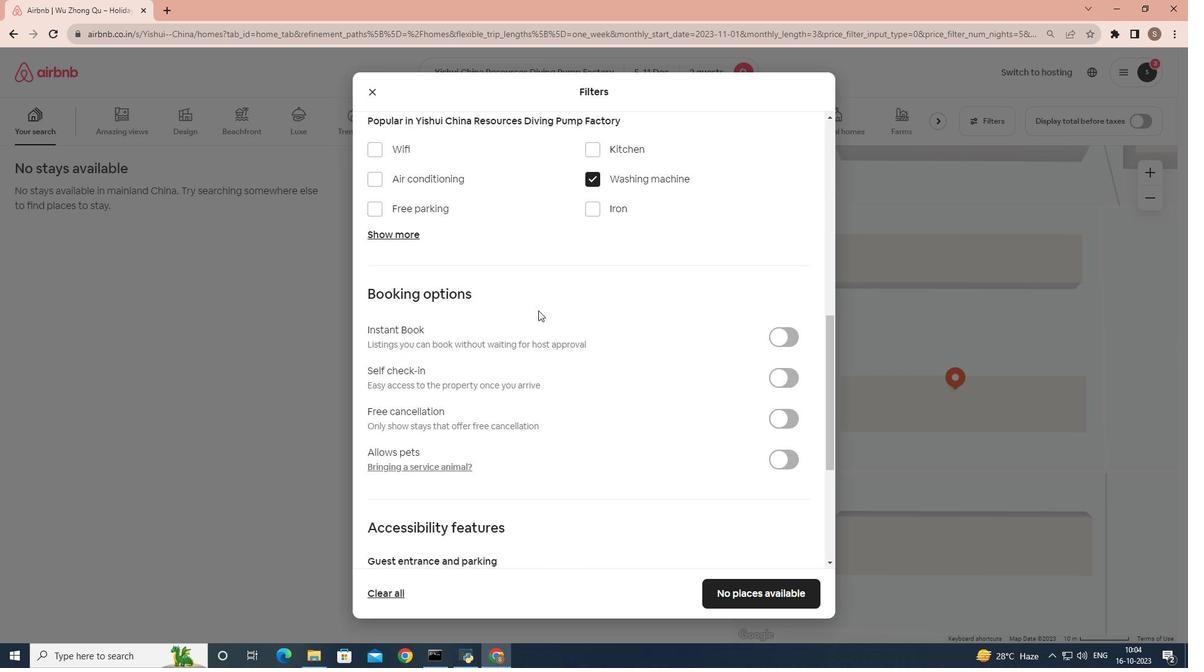 
Action: Mouse moved to (785, 331)
Screenshot: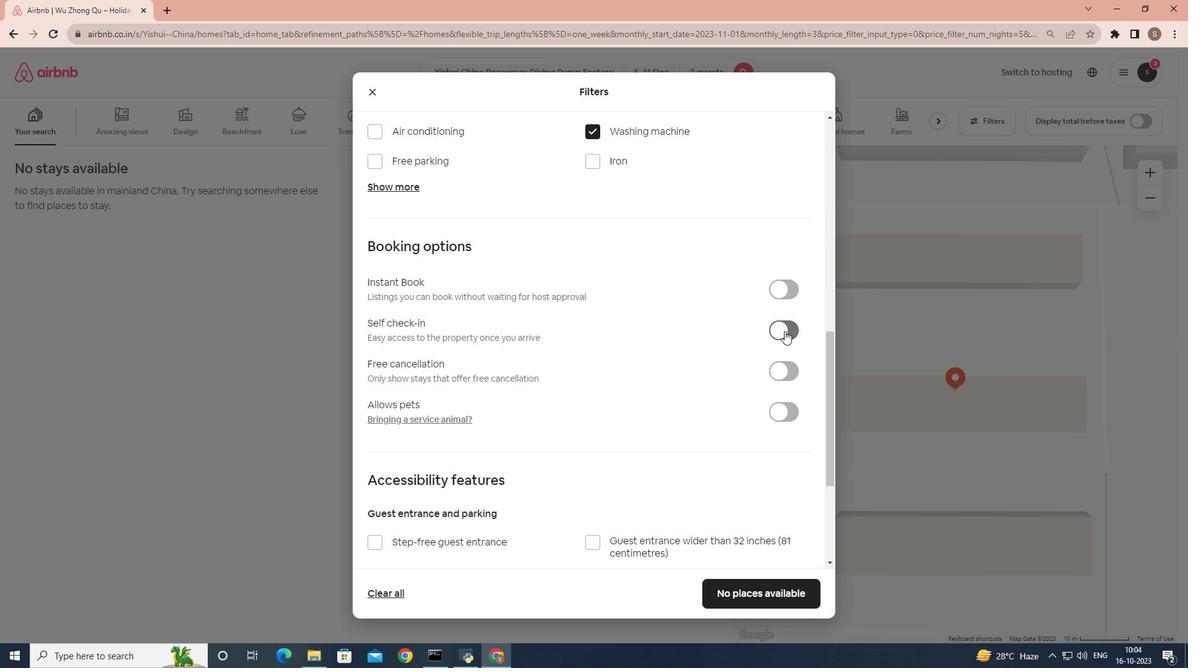 
Action: Mouse pressed left at (785, 331)
Screenshot: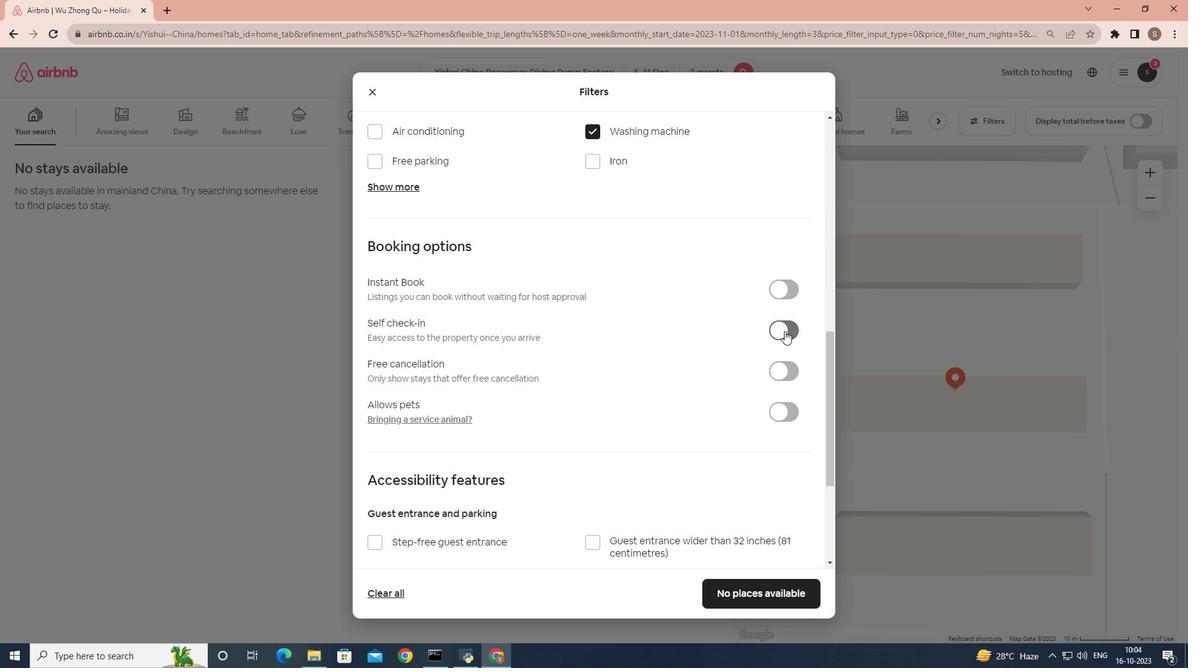 
Action: Mouse moved to (722, 332)
Screenshot: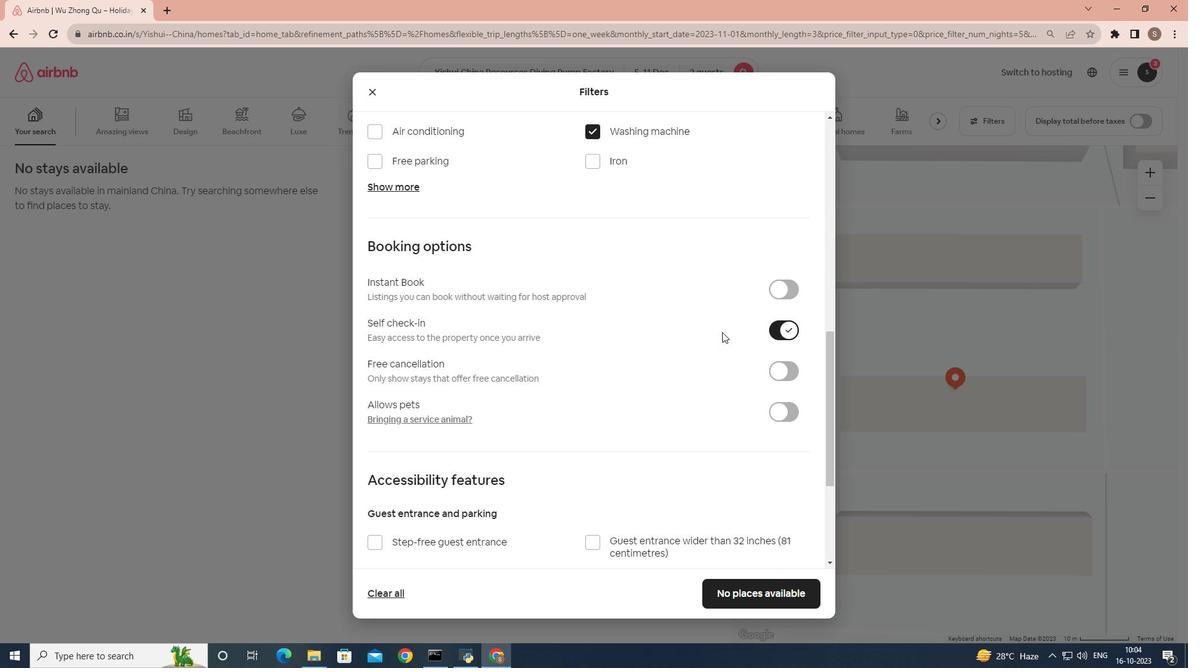 
